 Task: Explore satellite view of the Alcatraz Island in San Francisco Bay.
Action: Mouse moved to (87, 54)
Screenshot: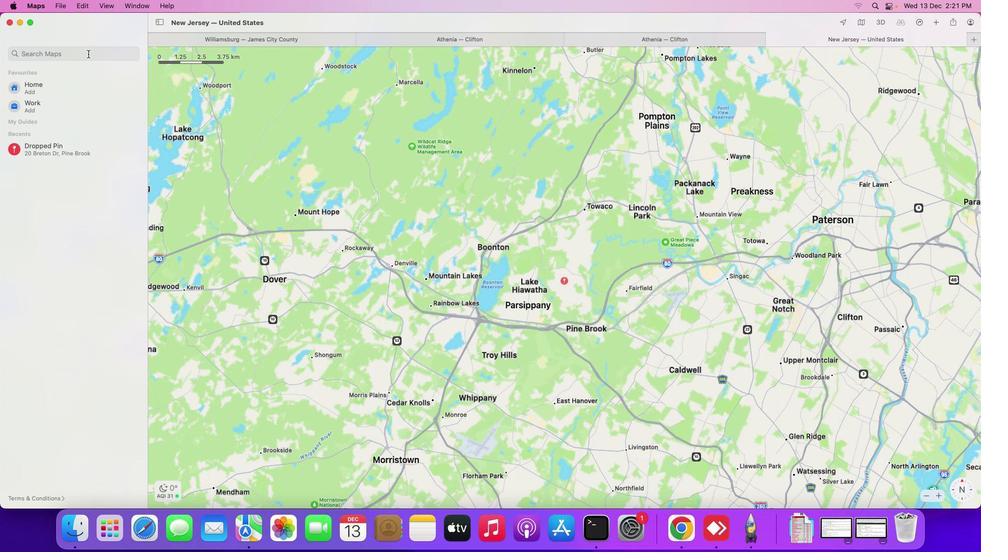 
Action: Mouse pressed left at (87, 54)
Screenshot: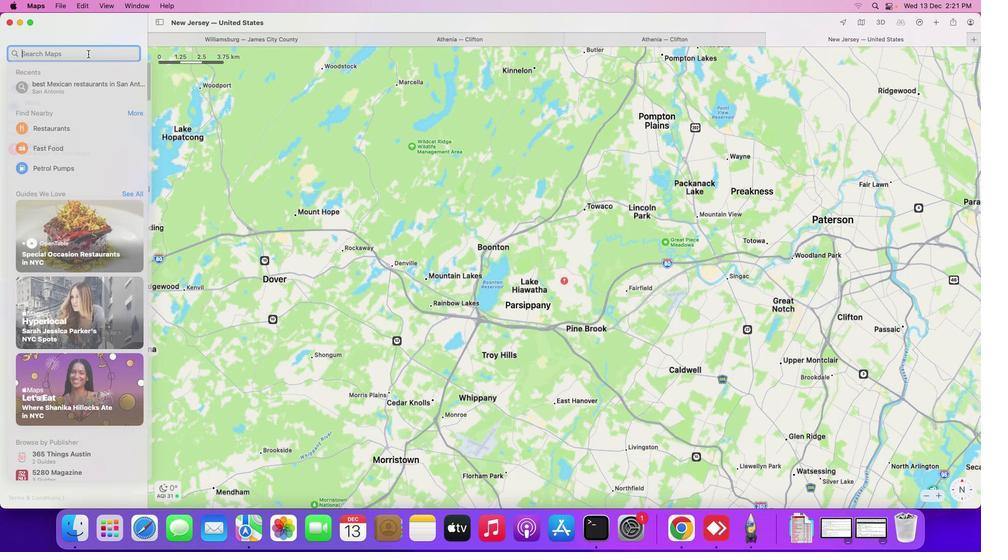 
Action: Mouse moved to (86, 53)
Screenshot: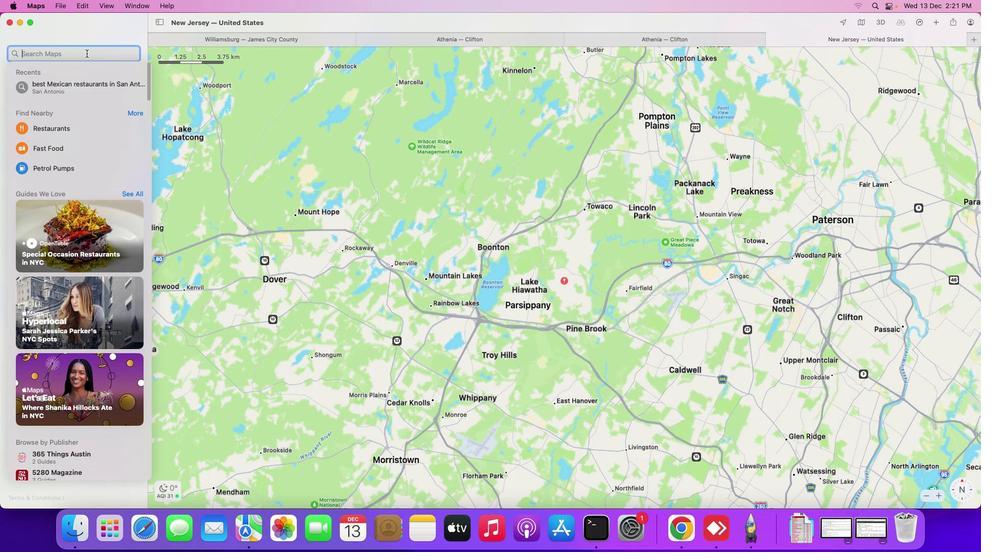 
Action: Key pressed 't'Key.backspaceKey.shift_r'A''l''c''a''t''r''a''z'Key.space's'Key.backspaceKey.shift_r'I''s''l''a''n''d'Key.space'i''n'Key.spaceKey.shift_r'S''a''n'Key.spaceKey.shift_r'F''r''a''n''c''i''s''c''o'Key.spaceKey.shift_r'B''a''y'Key.enter
Screenshot: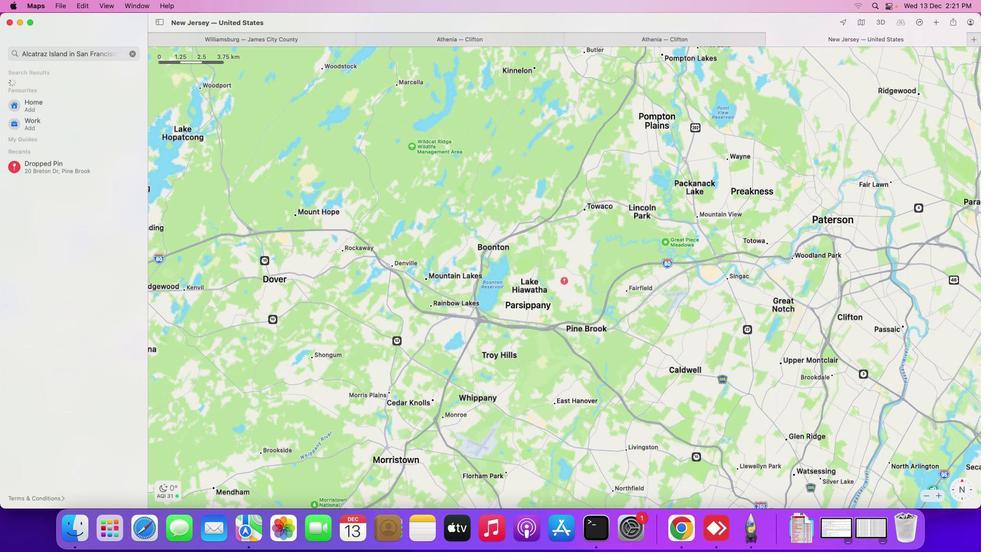 
Action: Mouse moved to (550, 249)
Screenshot: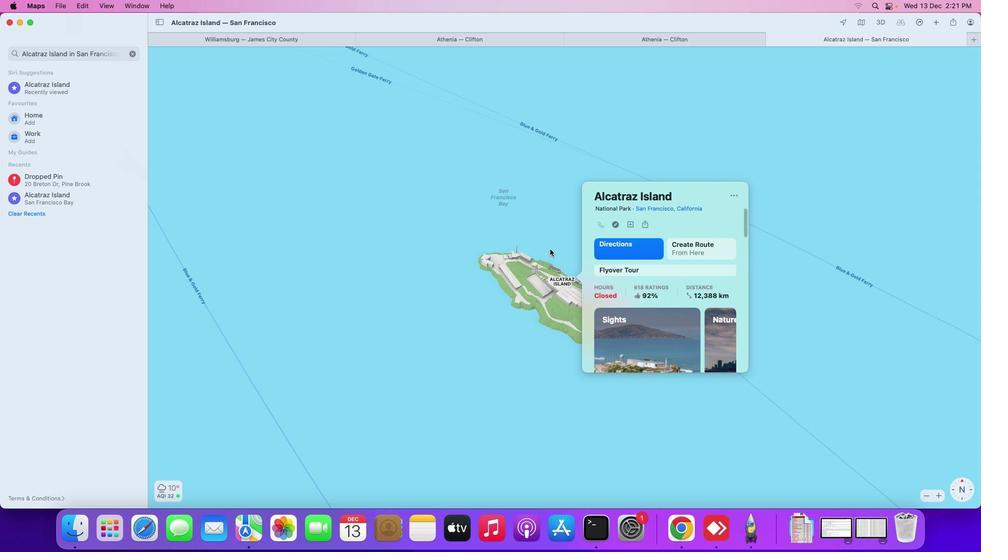 
Action: Mouse pressed left at (550, 249)
Screenshot: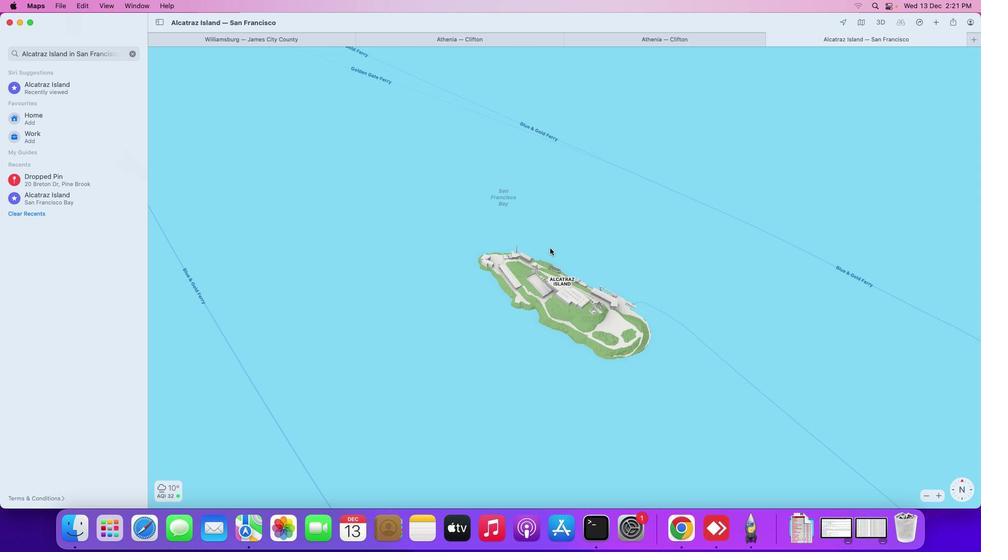 
Action: Mouse moved to (859, 23)
Screenshot: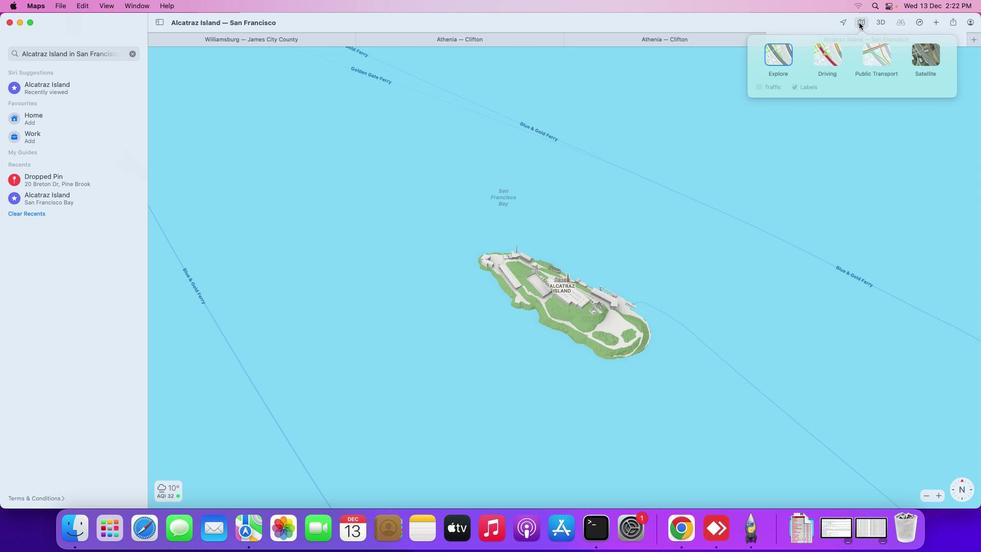 
Action: Mouse pressed left at (859, 23)
Screenshot: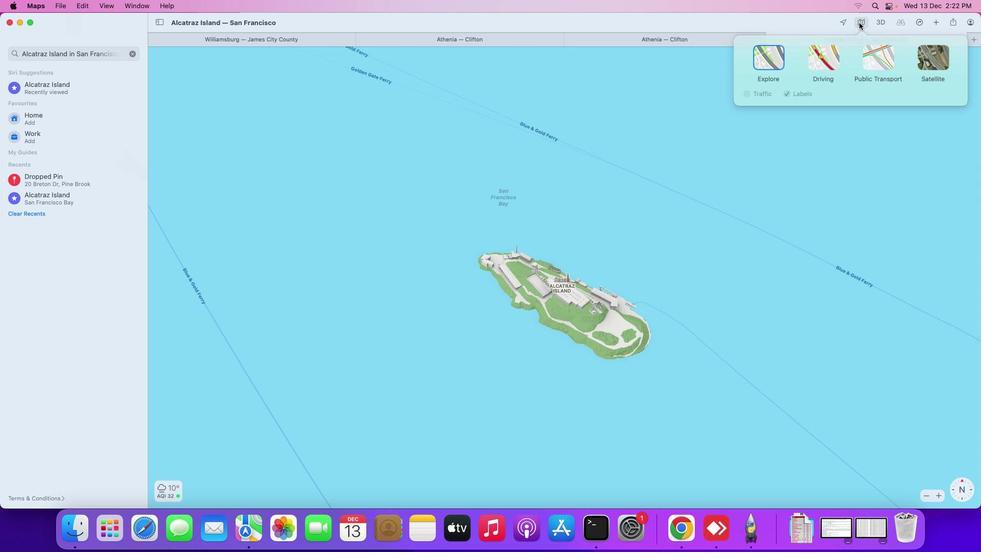 
Action: Mouse moved to (929, 67)
Screenshot: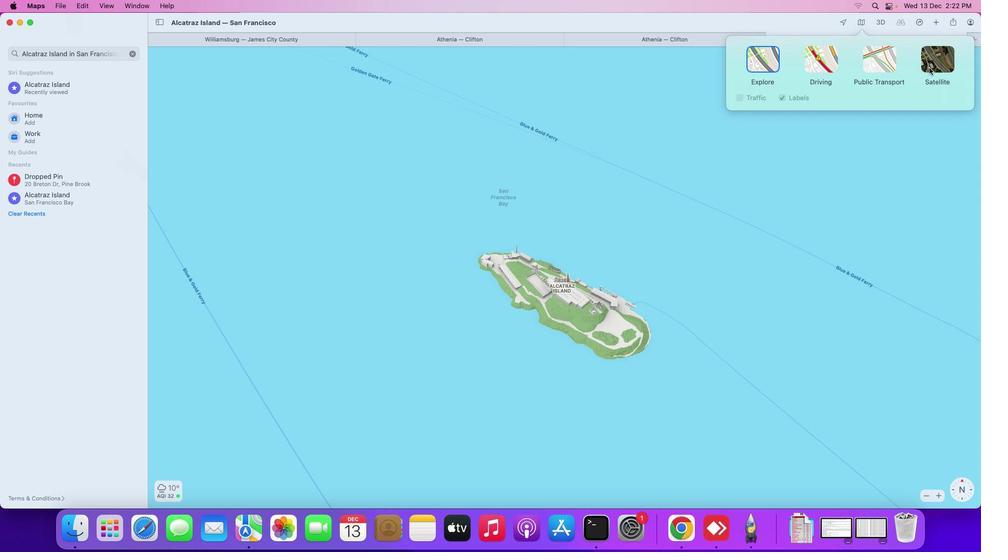 
Action: Mouse pressed left at (929, 67)
Screenshot: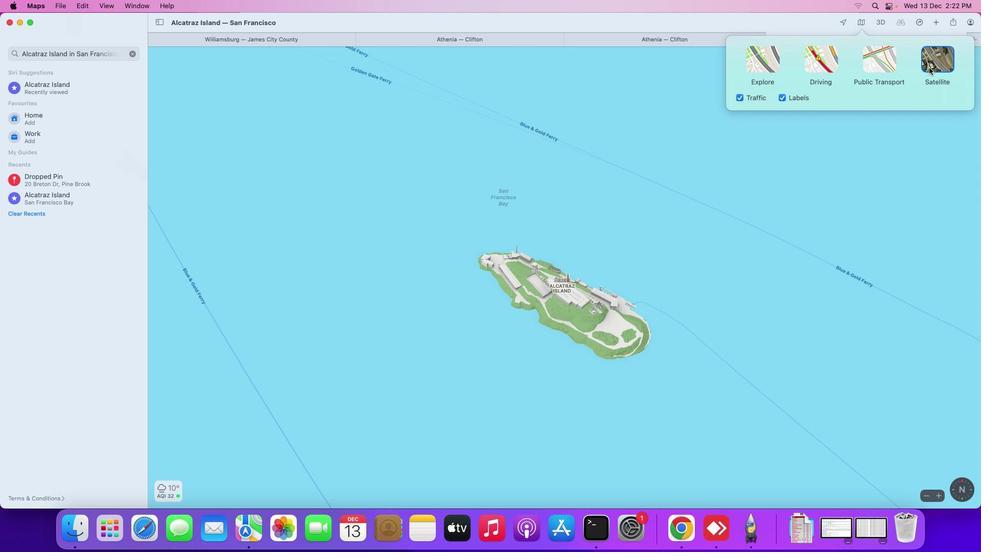 
Action: Mouse moved to (631, 284)
Screenshot: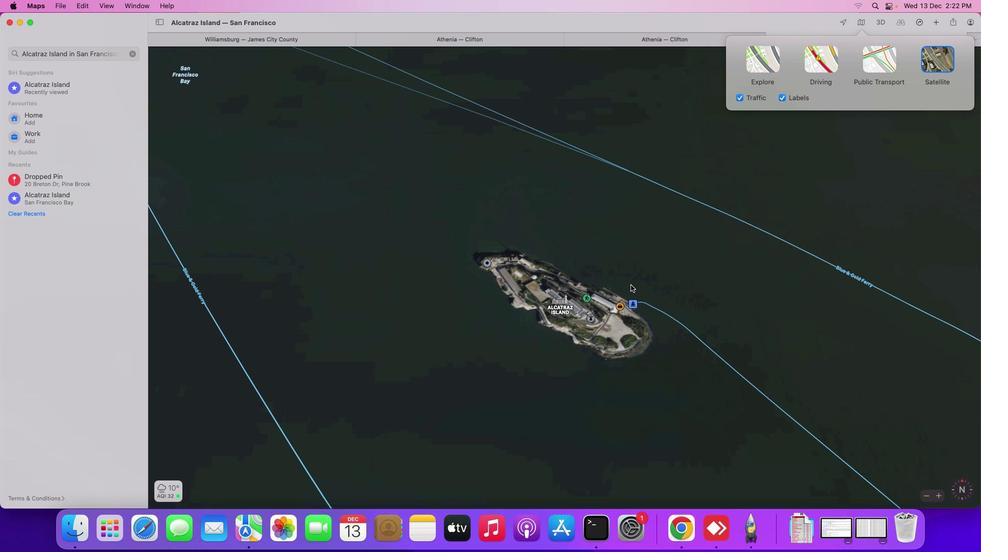 
Action: Mouse scrolled (631, 284) with delta (0, 0)
Screenshot: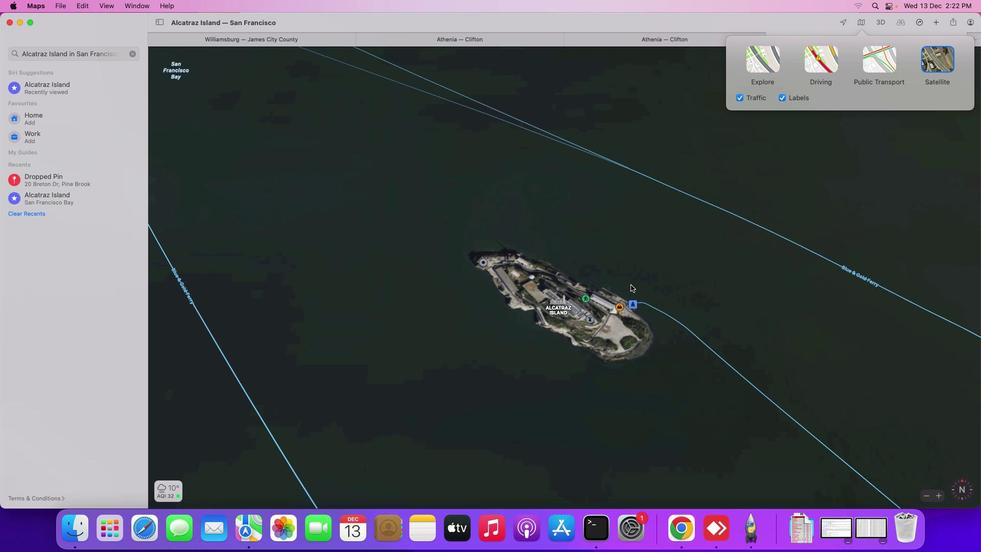 
Action: Mouse scrolled (631, 284) with delta (0, 0)
Screenshot: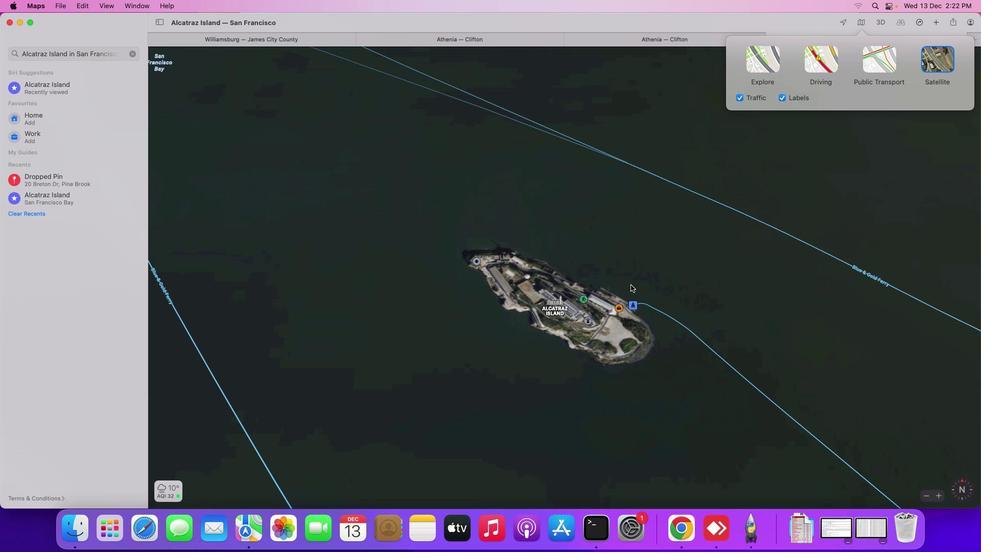 
Action: Mouse scrolled (631, 284) with delta (0, 0)
Screenshot: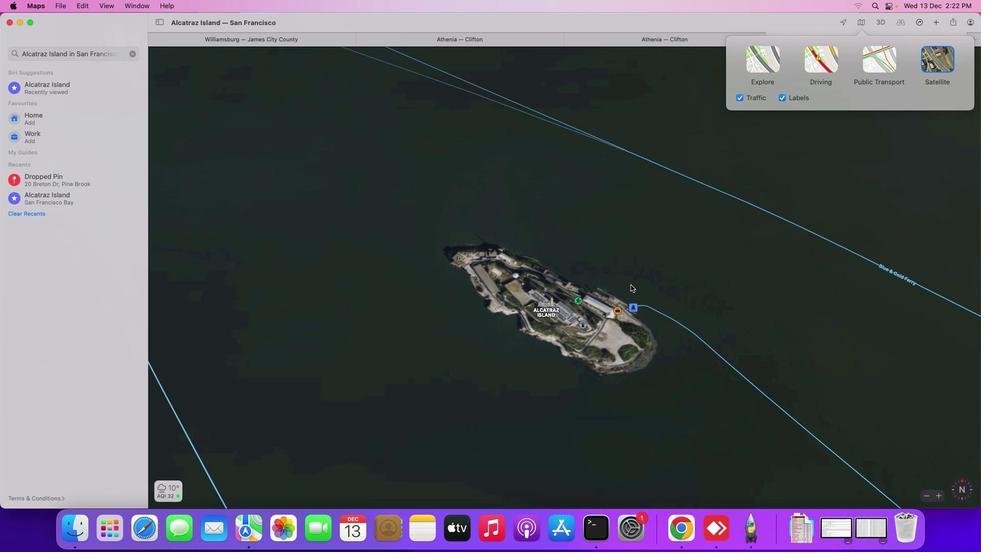 
Action: Mouse scrolled (631, 284) with delta (0, 0)
Screenshot: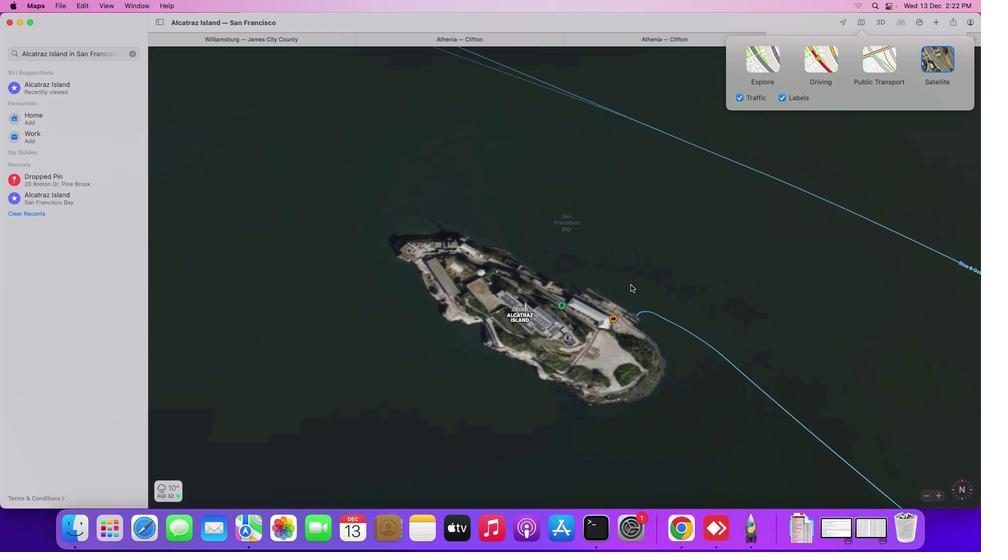 
Action: Mouse scrolled (631, 284) with delta (0, 0)
Screenshot: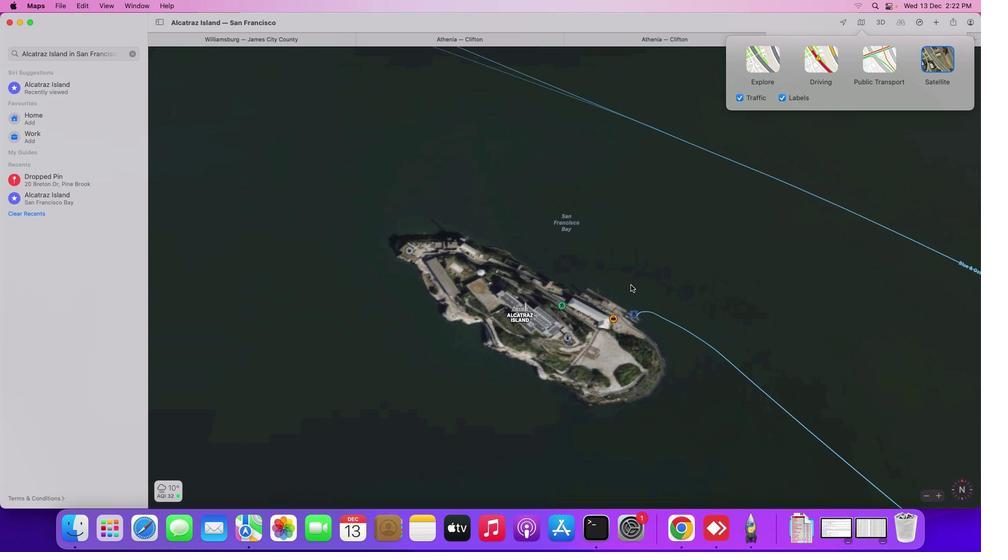 
Action: Mouse scrolled (631, 284) with delta (0, 1)
Screenshot: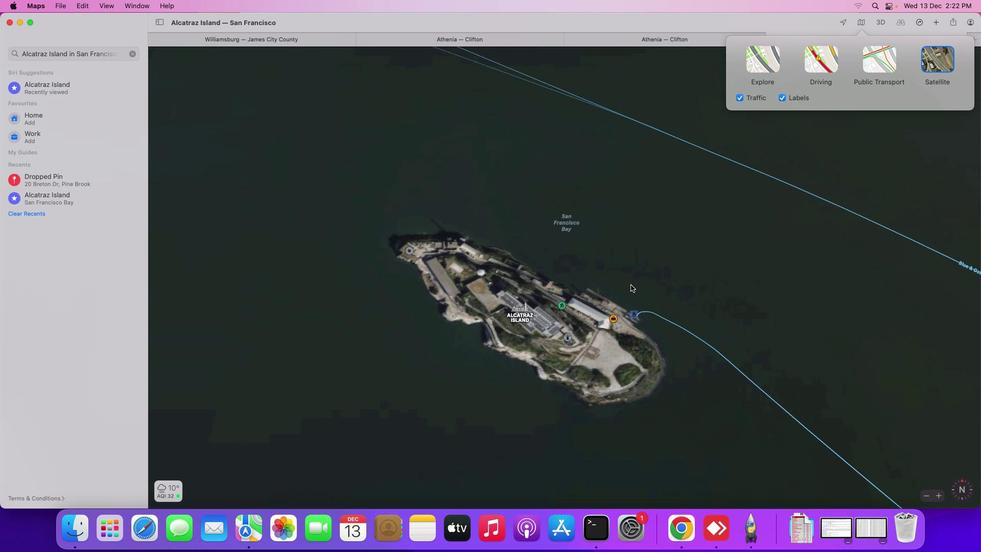 
Action: Mouse scrolled (631, 284) with delta (0, 1)
Screenshot: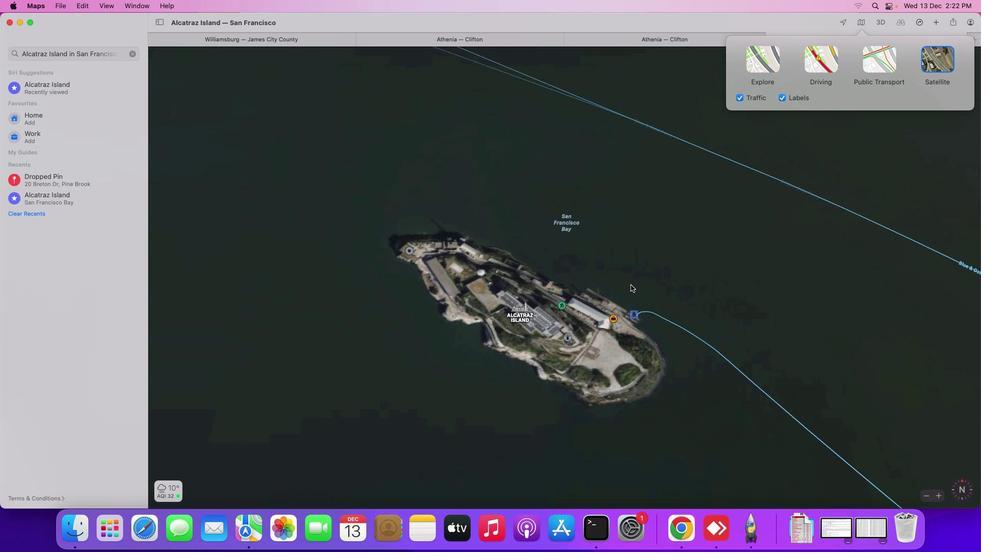 
Action: Mouse moved to (631, 284)
Screenshot: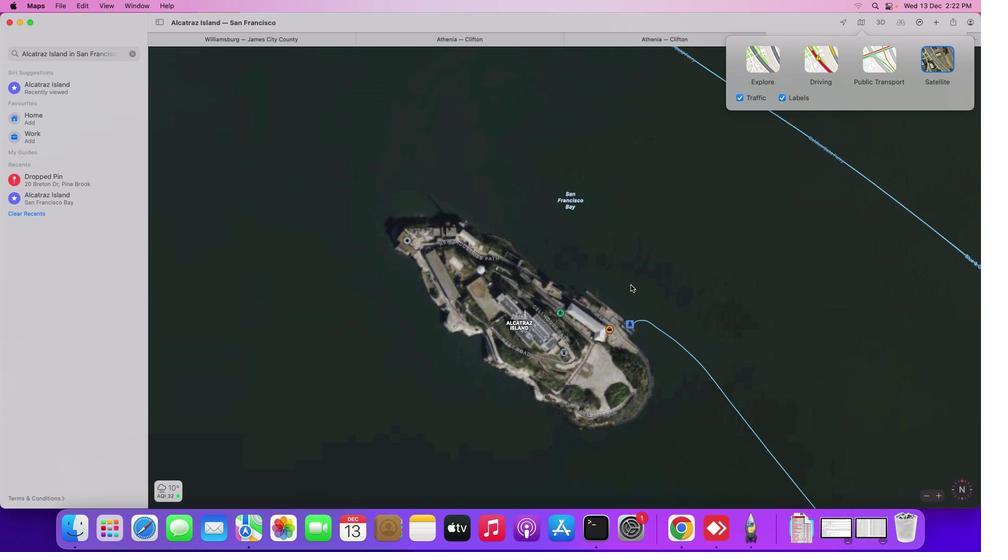 
Action: Mouse scrolled (631, 284) with delta (0, 0)
Screenshot: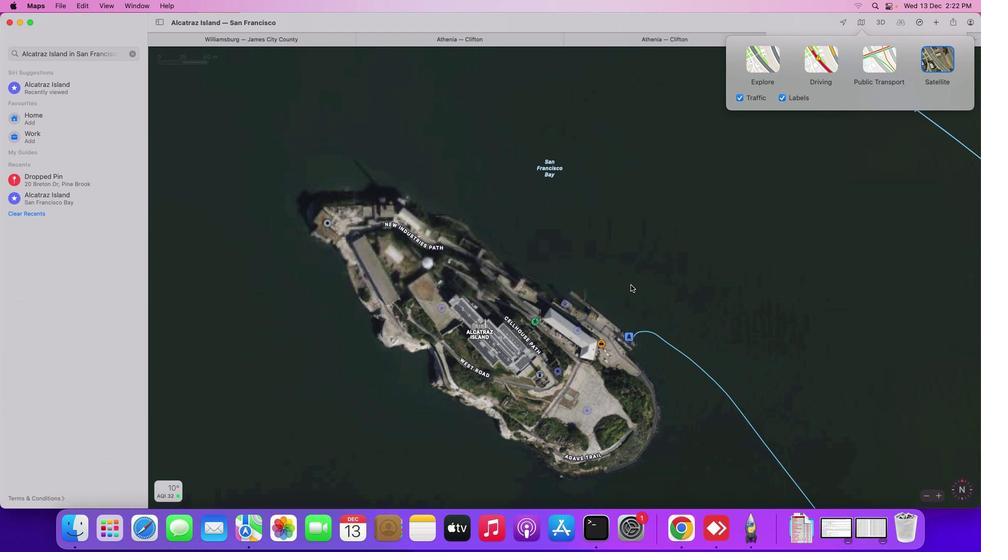 
Action: Mouse scrolled (631, 284) with delta (0, 0)
Screenshot: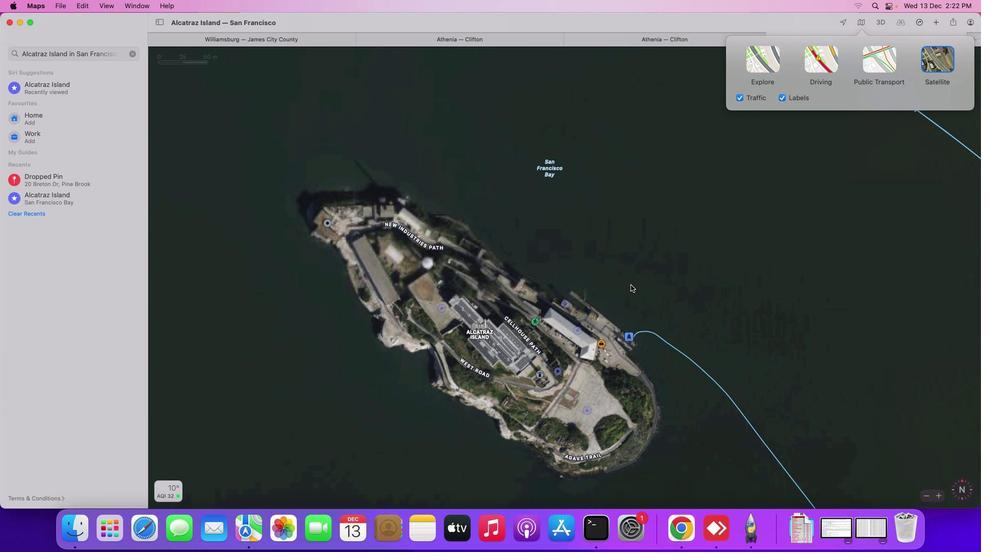 
Action: Mouse scrolled (631, 284) with delta (0, 1)
Screenshot: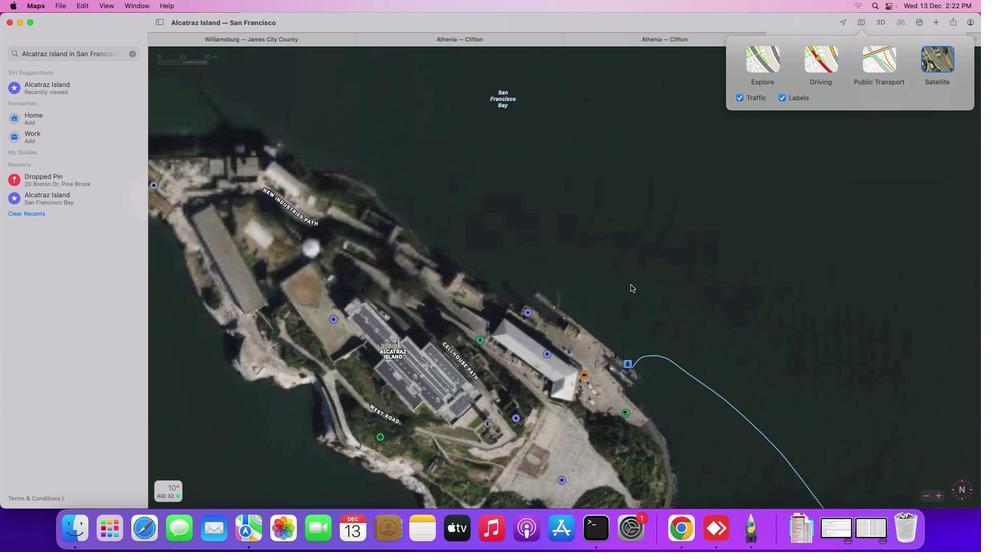 
Action: Mouse scrolled (631, 284) with delta (0, 2)
Screenshot: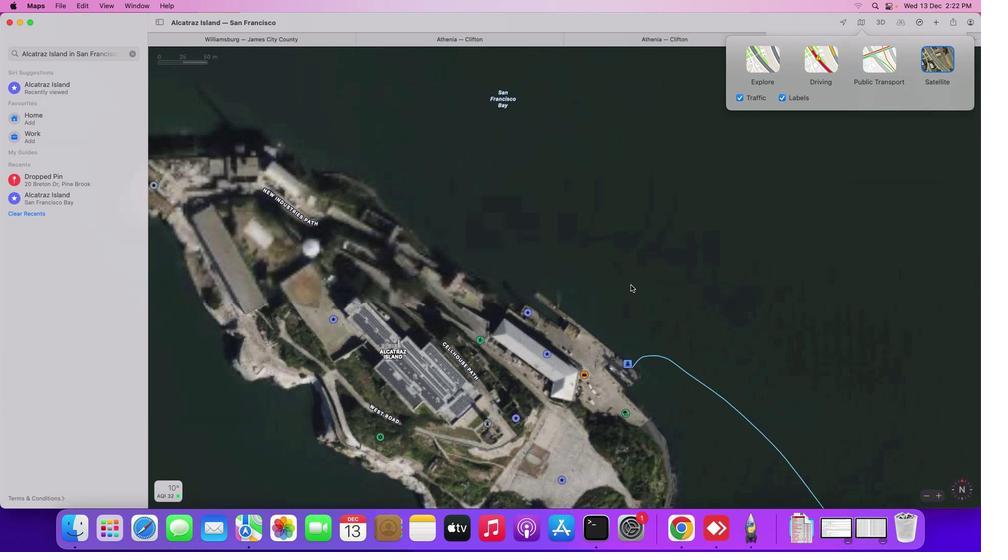 
Action: Mouse scrolled (631, 284) with delta (0, 2)
Screenshot: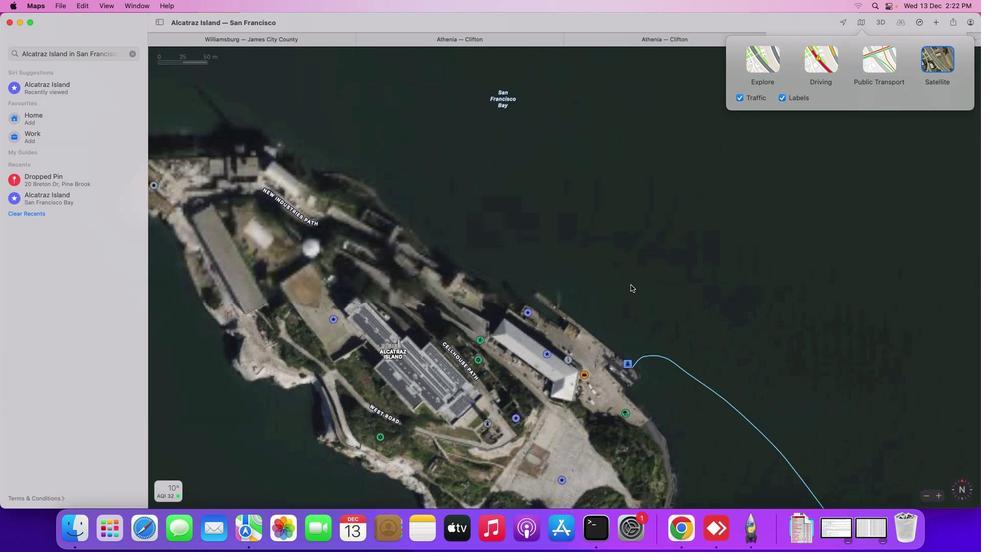 
Action: Mouse scrolled (631, 284) with delta (0, 3)
Screenshot: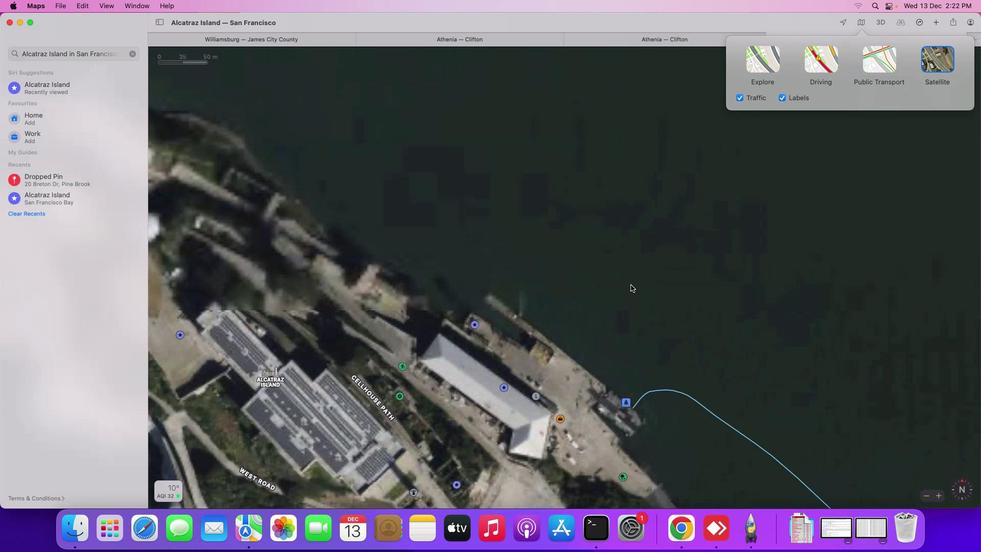 
Action: Mouse scrolled (631, 284) with delta (0, 3)
Screenshot: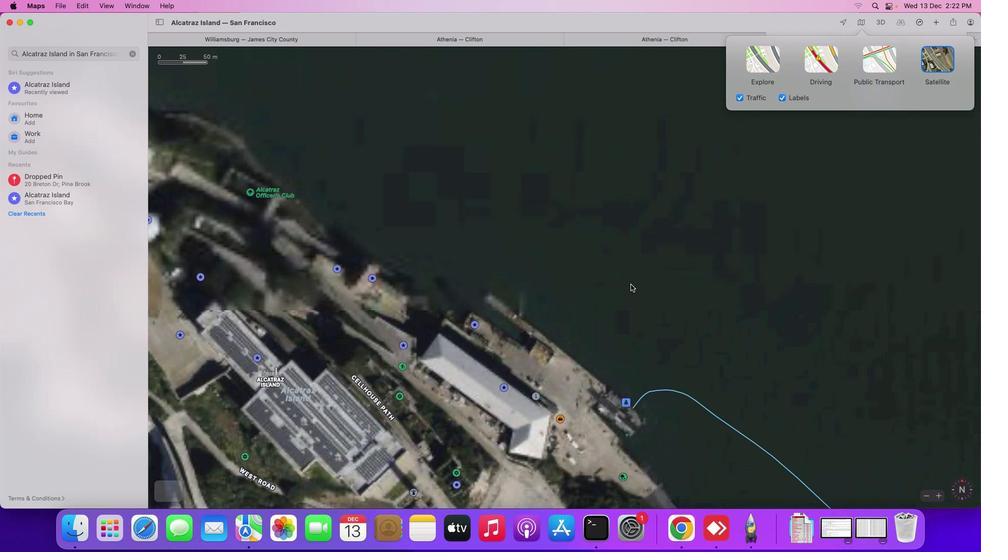
Action: Mouse scrolled (631, 284) with delta (0, 3)
Screenshot: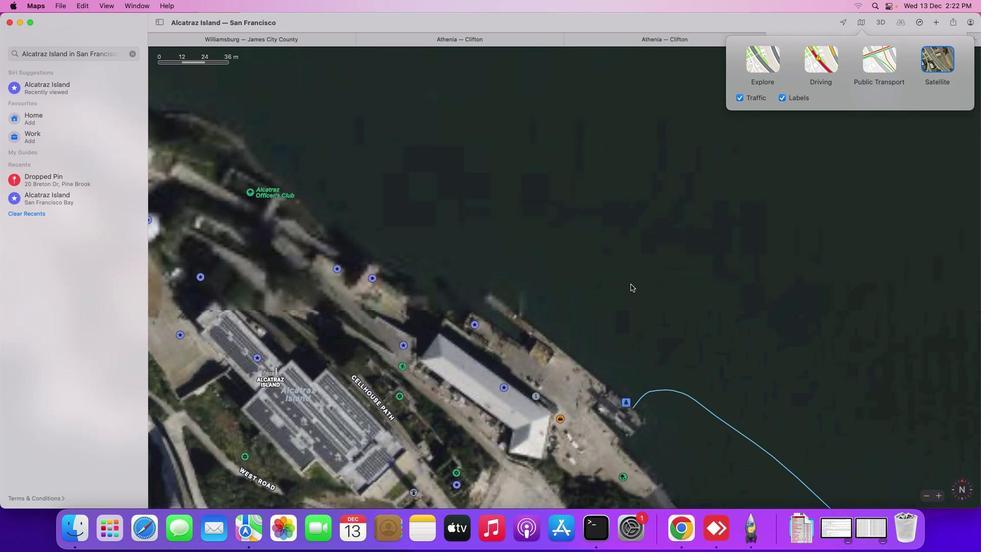 
Action: Mouse moved to (632, 284)
Screenshot: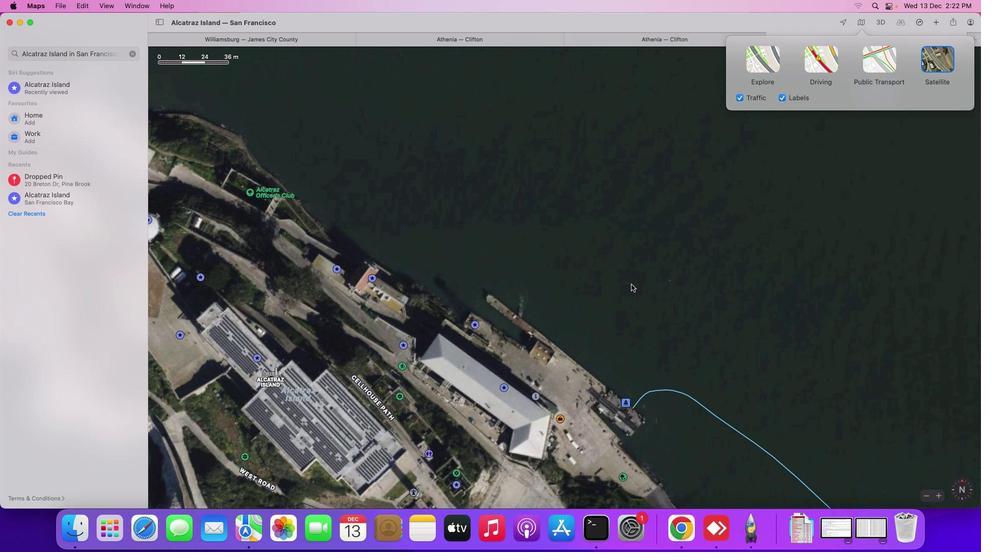 
Action: Mouse scrolled (632, 284) with delta (0, 0)
Screenshot: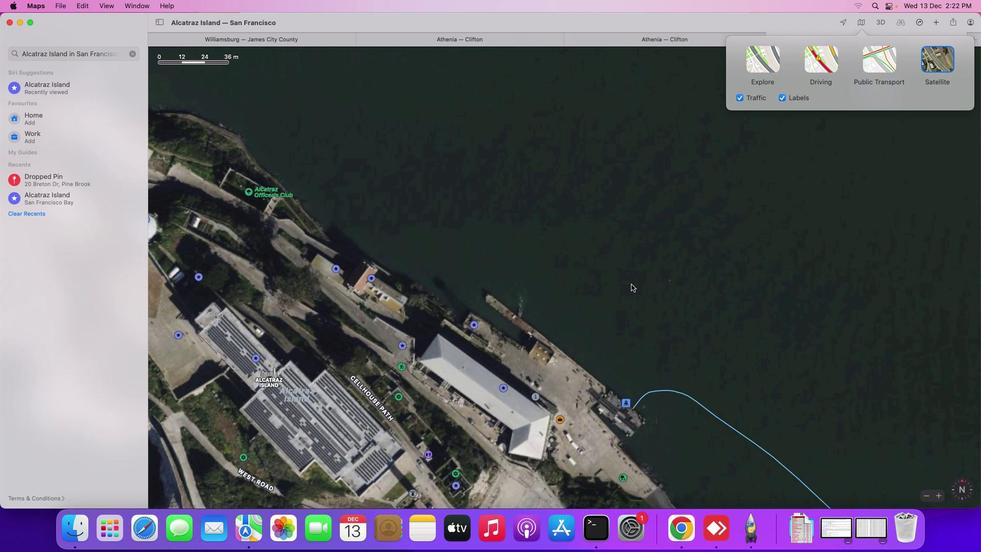 
Action: Mouse scrolled (632, 284) with delta (0, 0)
Screenshot: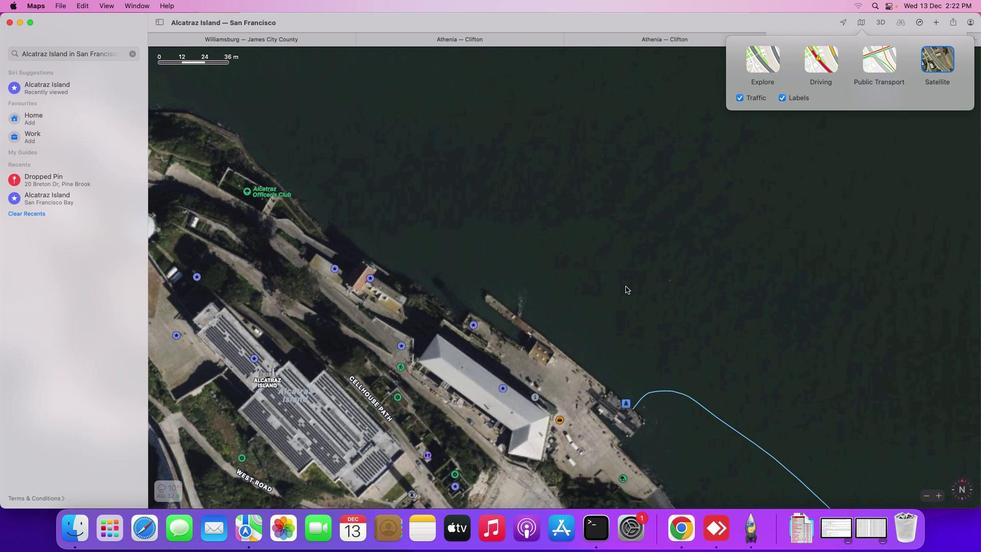
Action: Mouse scrolled (632, 284) with delta (0, 0)
Screenshot: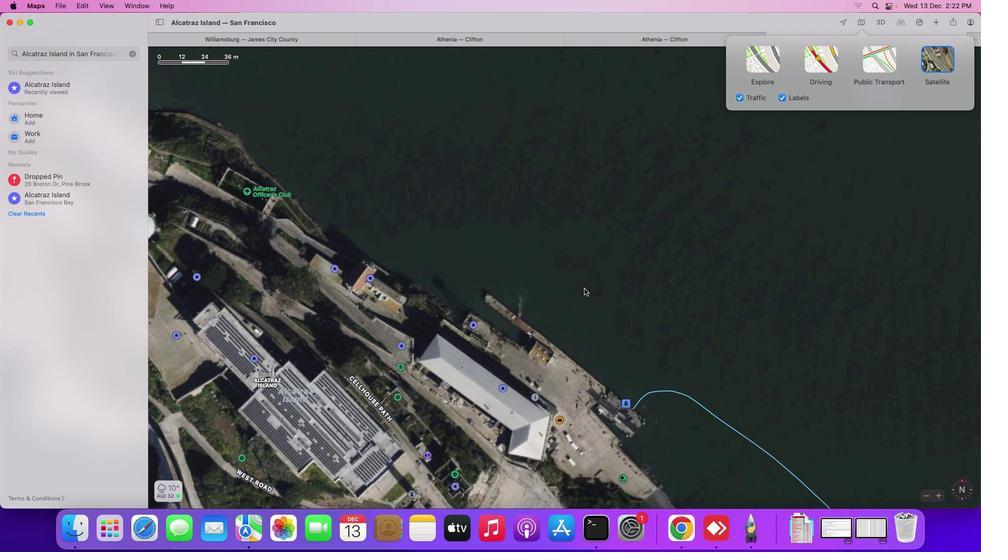 
Action: Mouse moved to (551, 287)
Screenshot: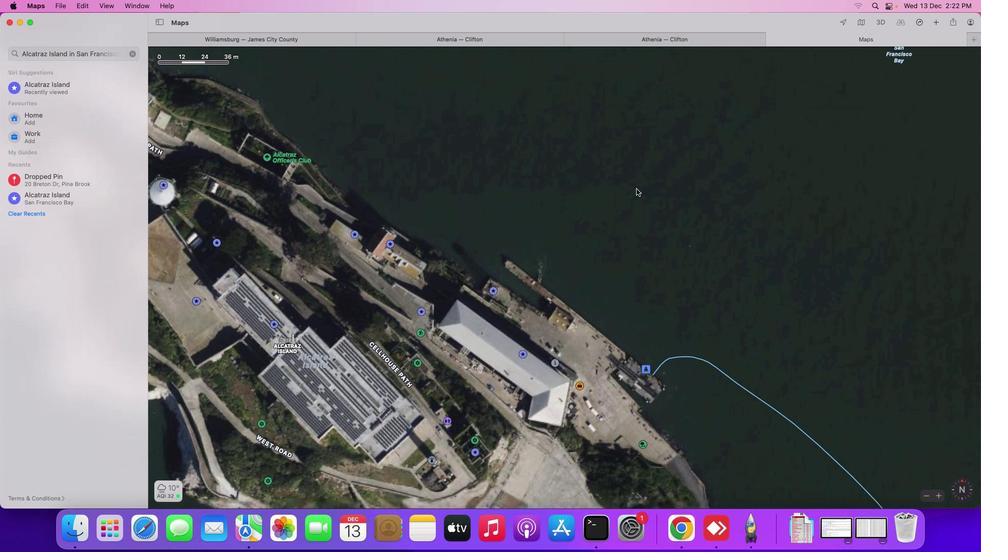 
Action: Mouse pressed left at (551, 287)
Screenshot: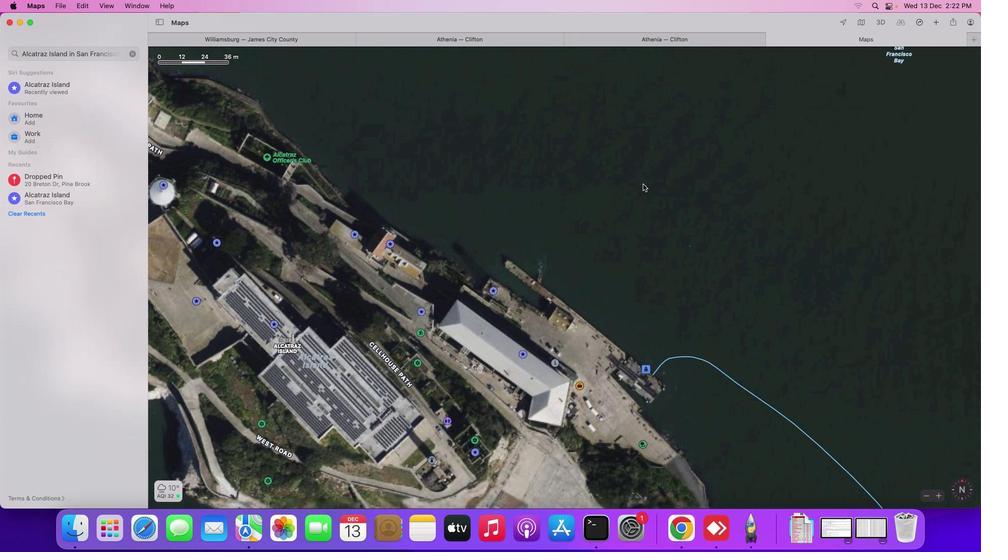 
Action: Mouse moved to (637, 230)
Screenshot: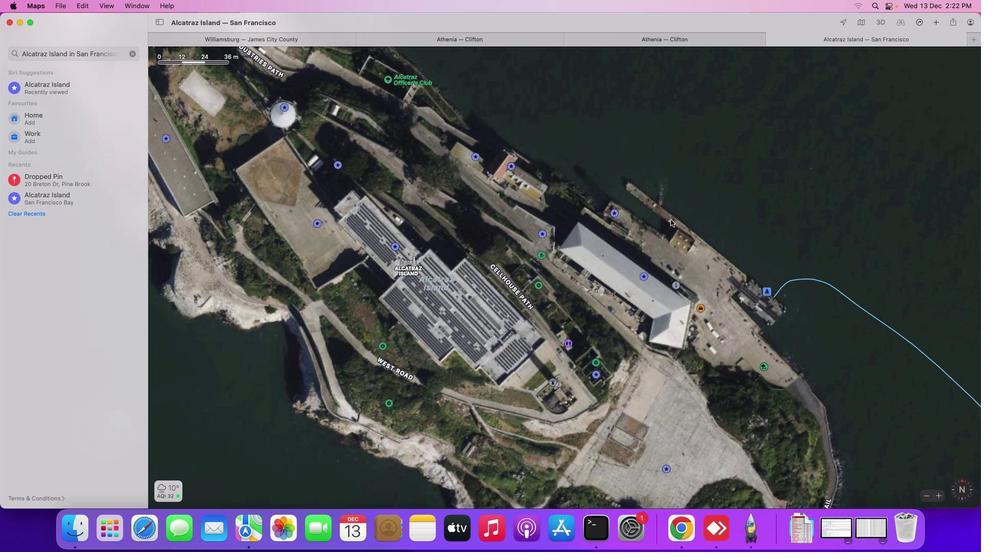 
Action: Mouse pressed left at (637, 230)
Screenshot: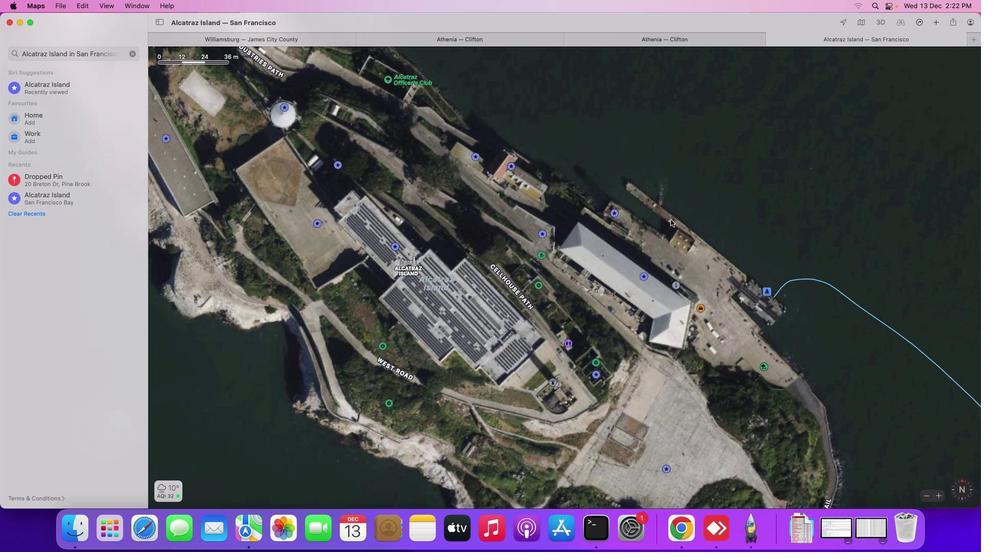 
Action: Mouse moved to (539, 264)
Screenshot: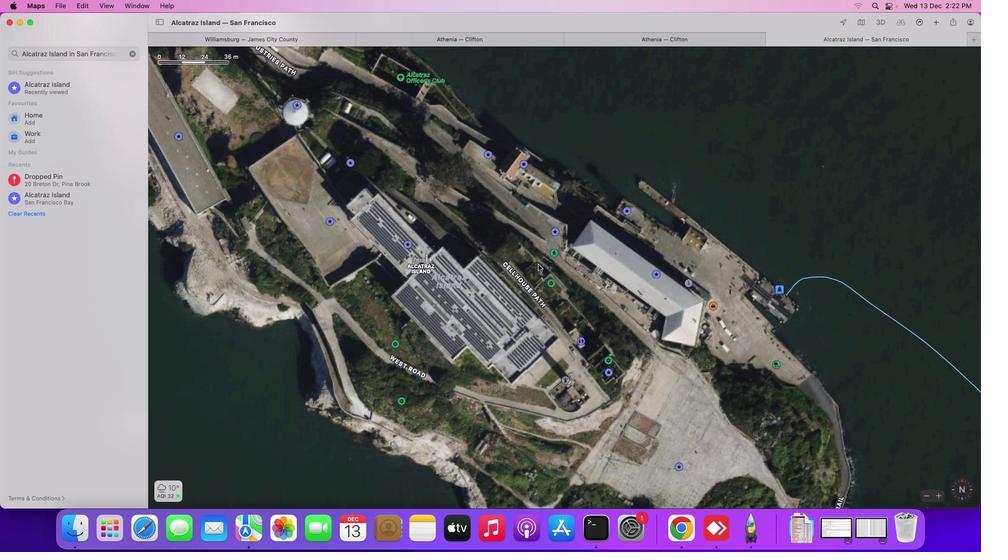 
Action: Mouse scrolled (539, 264) with delta (0, 0)
Screenshot: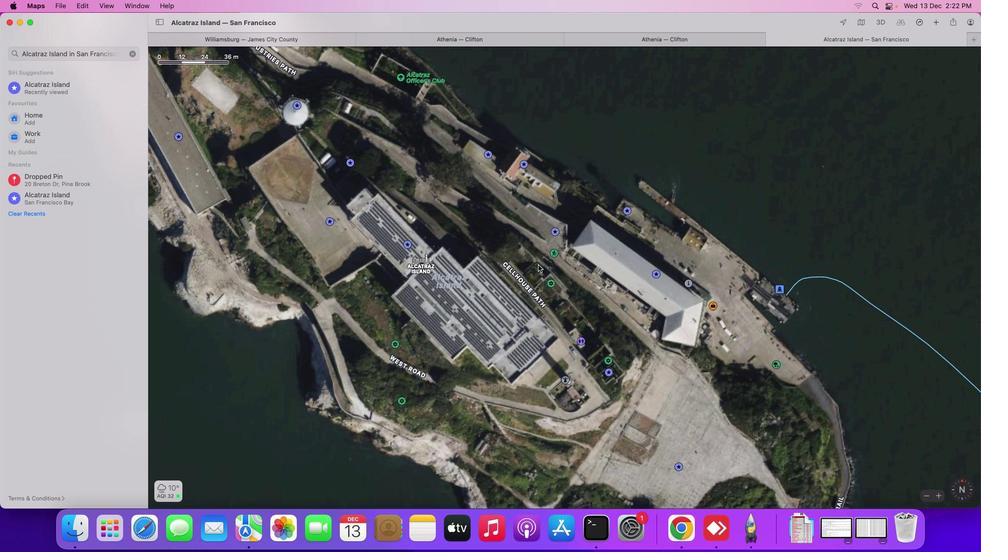 
Action: Mouse moved to (539, 264)
Screenshot: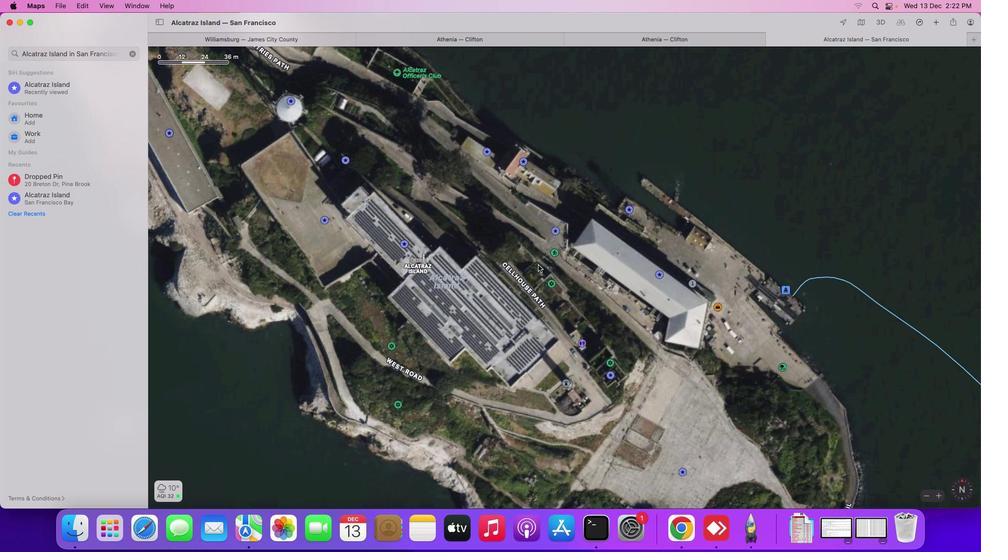
Action: Mouse scrolled (539, 264) with delta (0, 0)
Screenshot: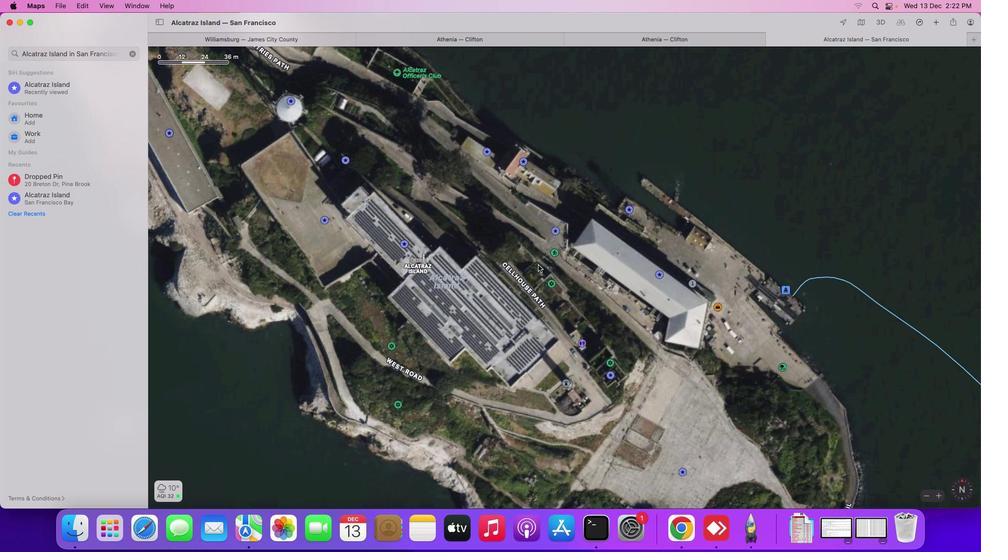 
Action: Mouse moved to (538, 264)
Screenshot: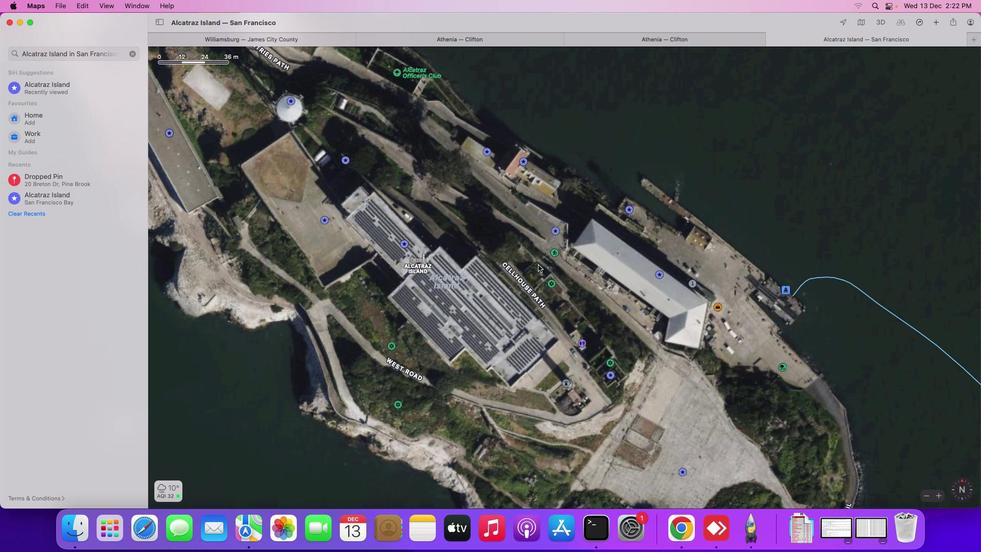 
Action: Mouse scrolled (538, 264) with delta (0, 0)
Screenshot: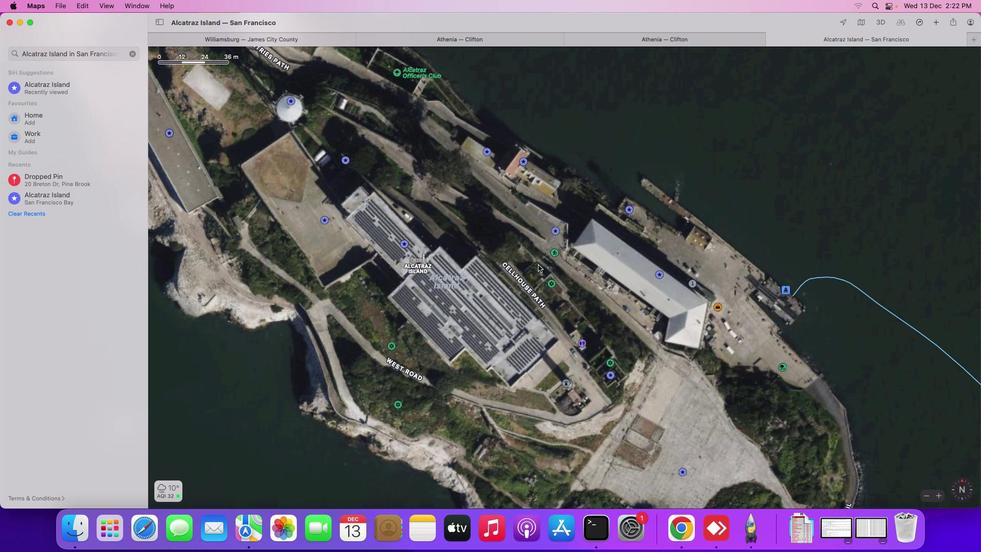 
Action: Mouse moved to (435, 248)
Screenshot: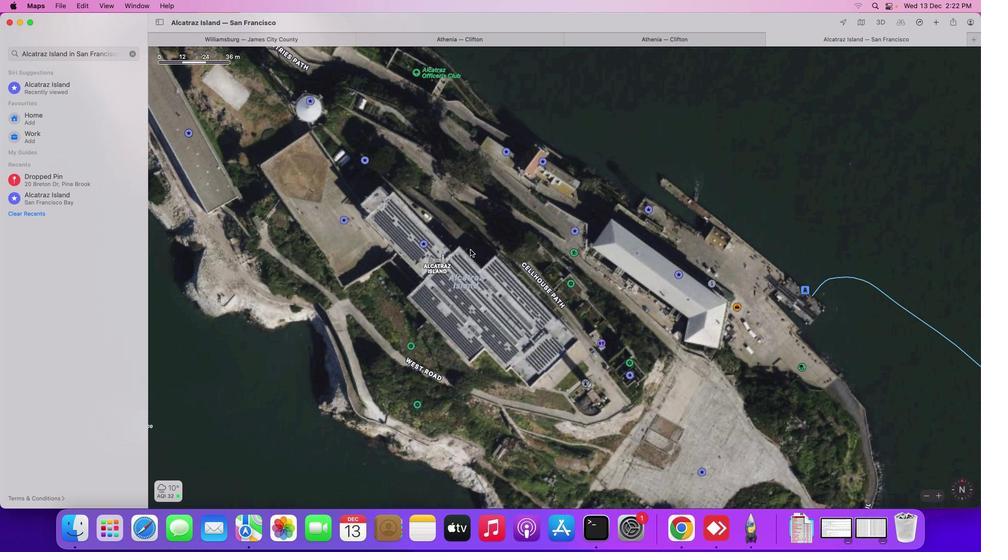 
Action: Mouse pressed left at (435, 248)
Screenshot: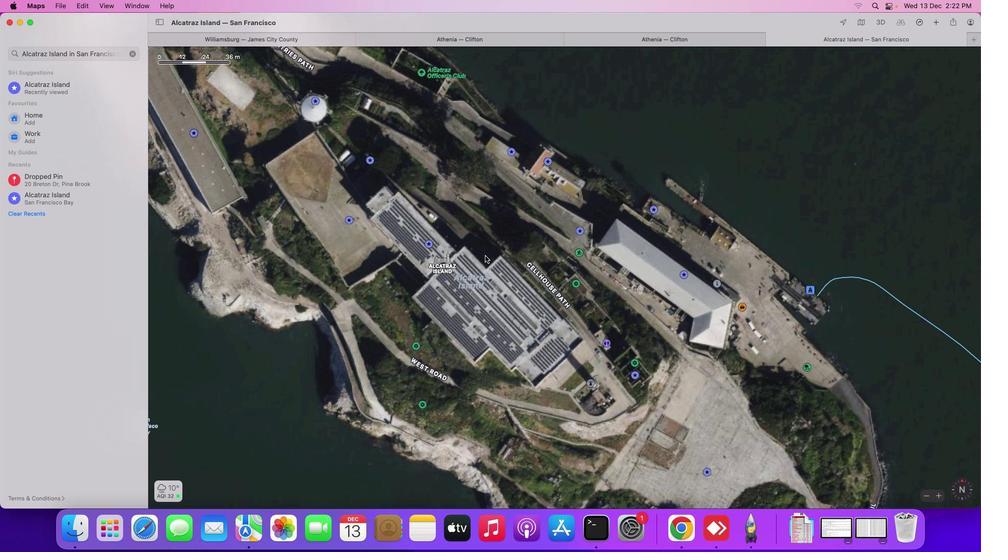 
Action: Mouse moved to (523, 287)
Screenshot: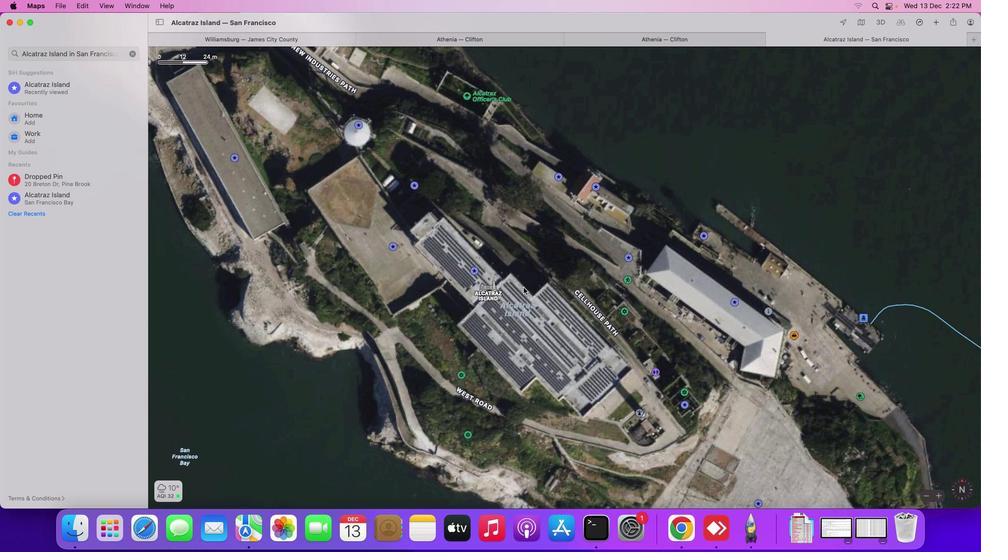 
Action: Mouse scrolled (523, 287) with delta (0, 0)
Screenshot: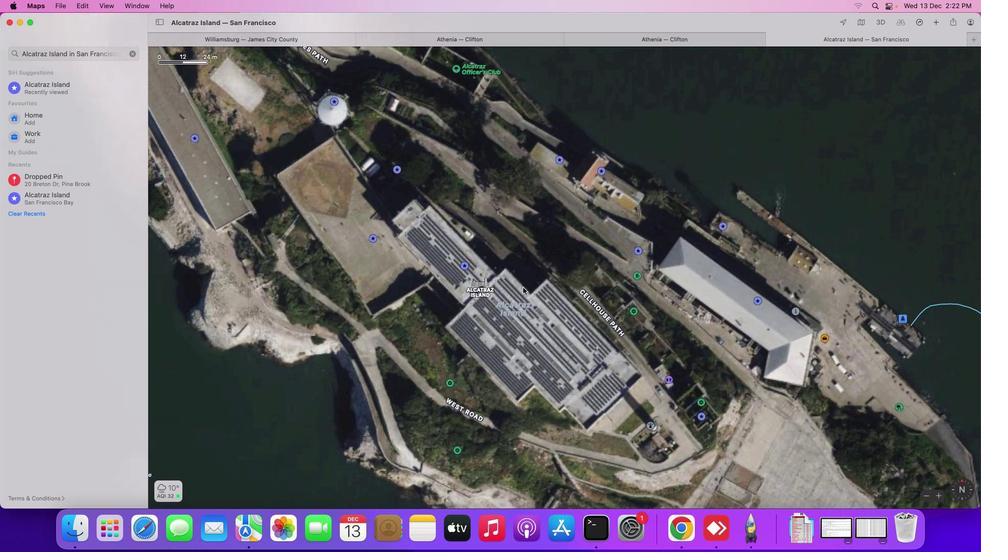 
Action: Mouse scrolled (523, 287) with delta (0, 0)
Screenshot: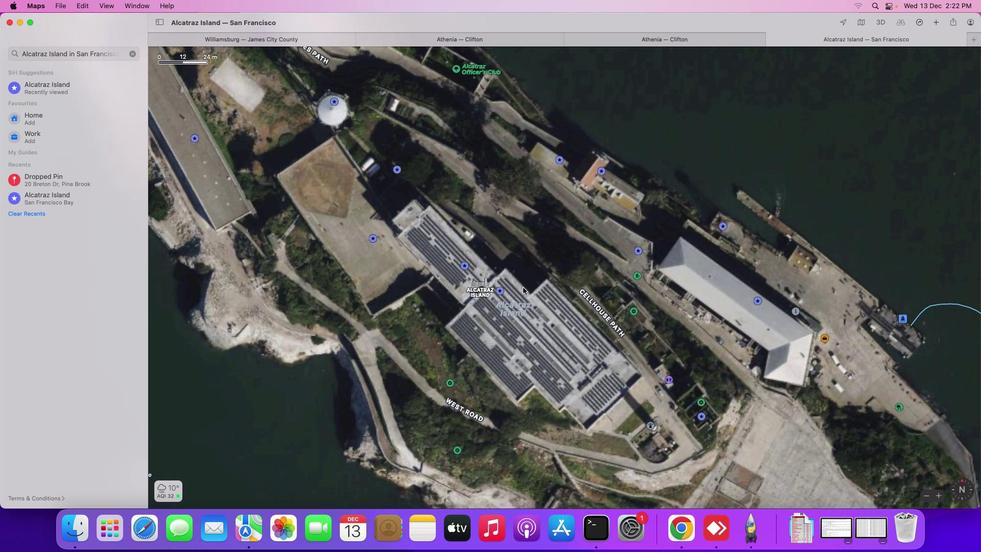 
Action: Mouse scrolled (523, 287) with delta (0, 1)
Screenshot: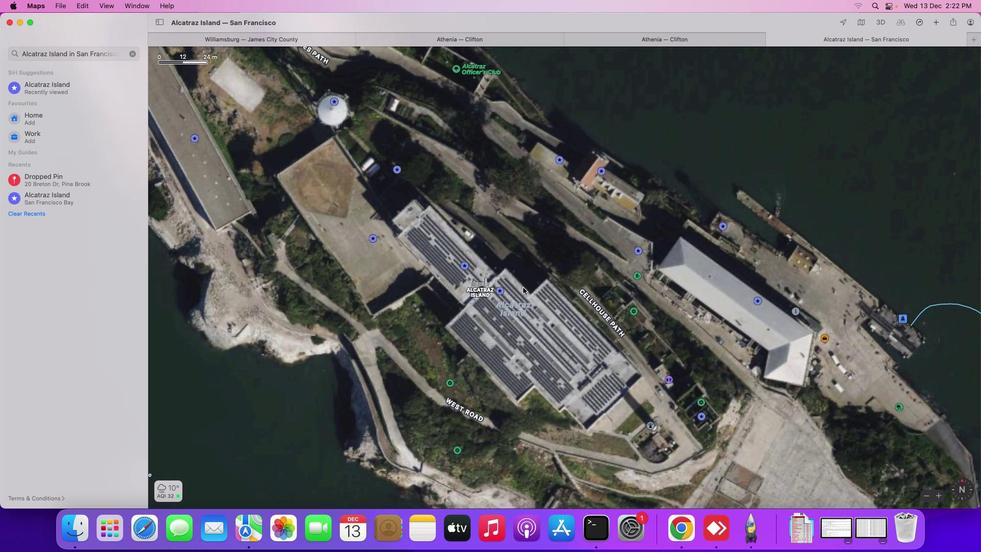 
Action: Mouse scrolled (523, 287) with delta (0, 1)
Screenshot: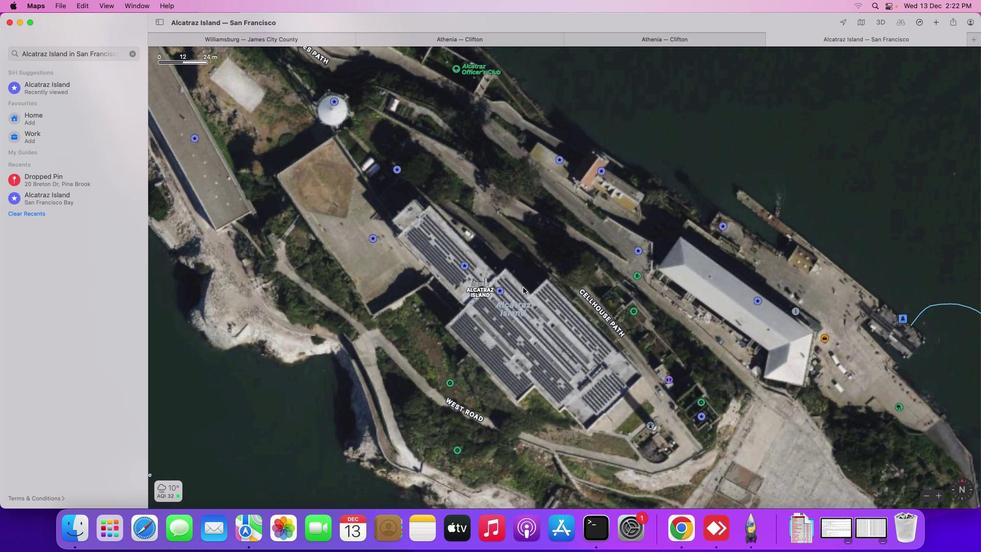 
Action: Mouse moved to (522, 286)
Screenshot: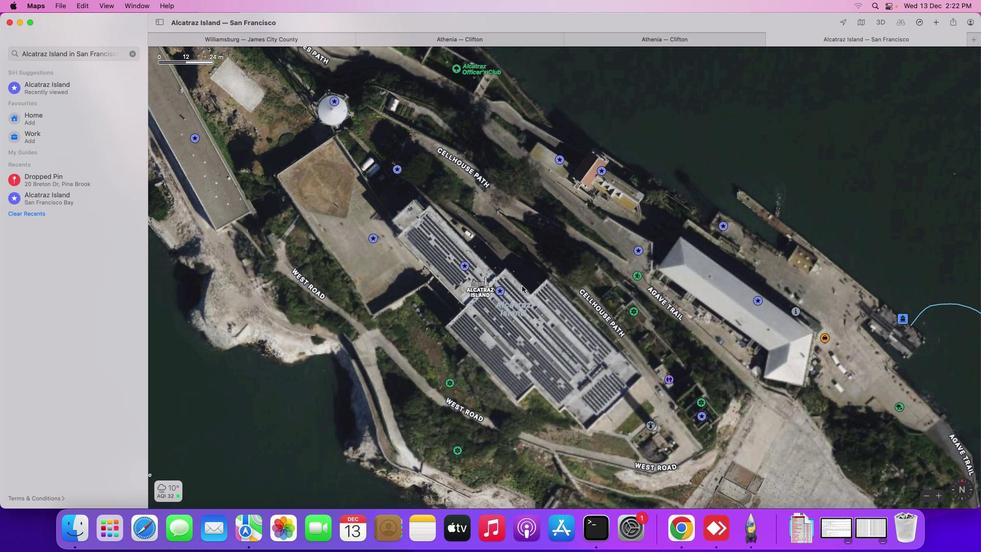 
Action: Mouse scrolled (522, 286) with delta (0, 0)
Screenshot: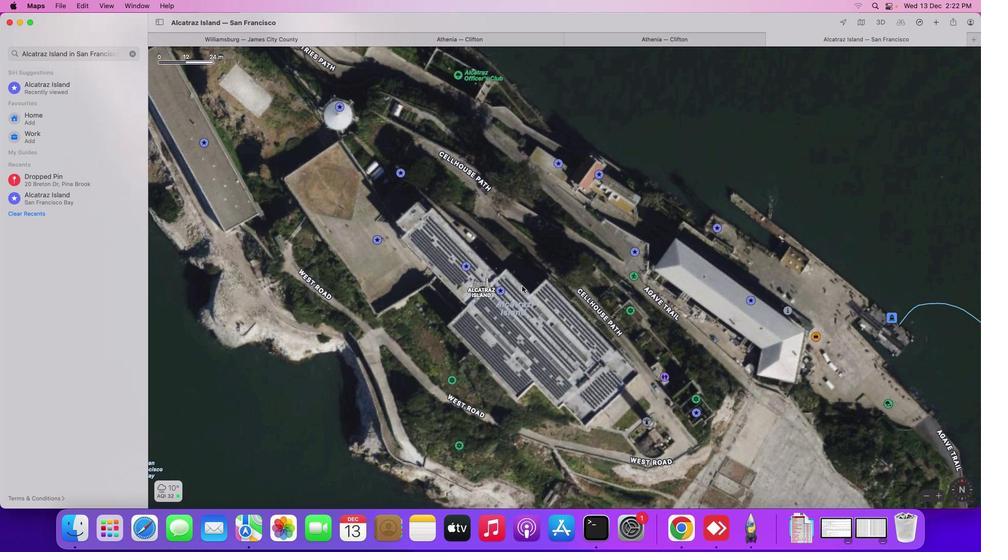 
Action: Mouse scrolled (522, 286) with delta (0, 0)
Screenshot: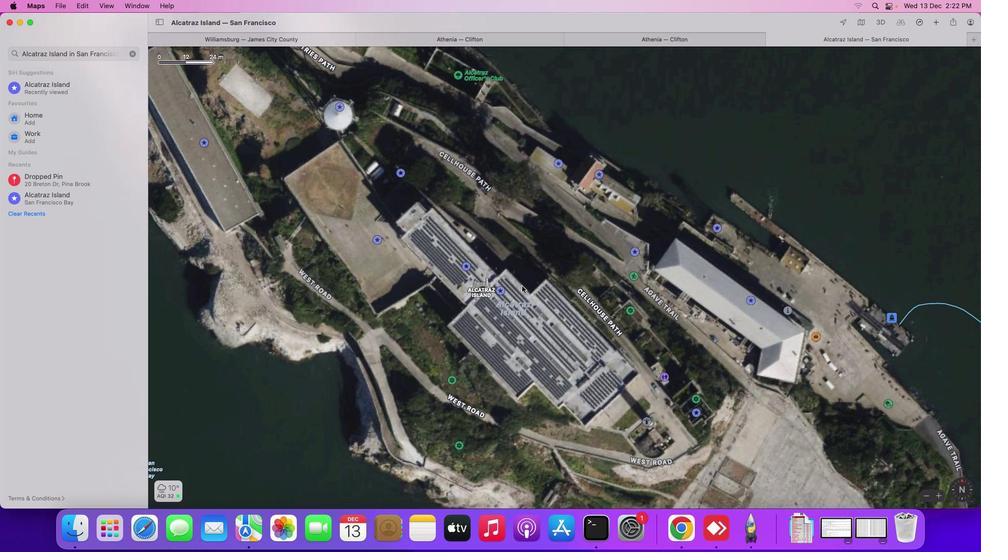
Action: Mouse scrolled (522, 286) with delta (0, 0)
Screenshot: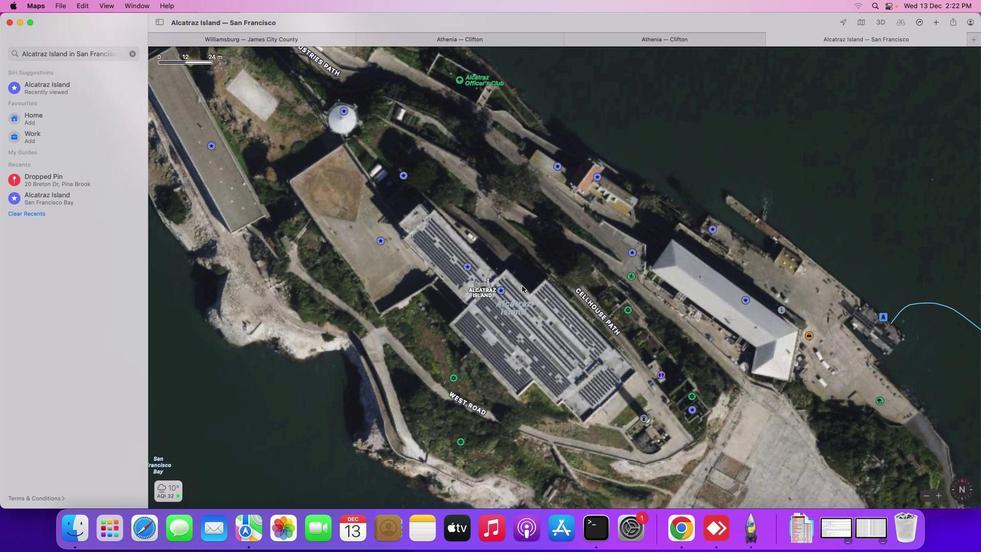 
Action: Mouse scrolled (522, 286) with delta (0, 0)
Screenshot: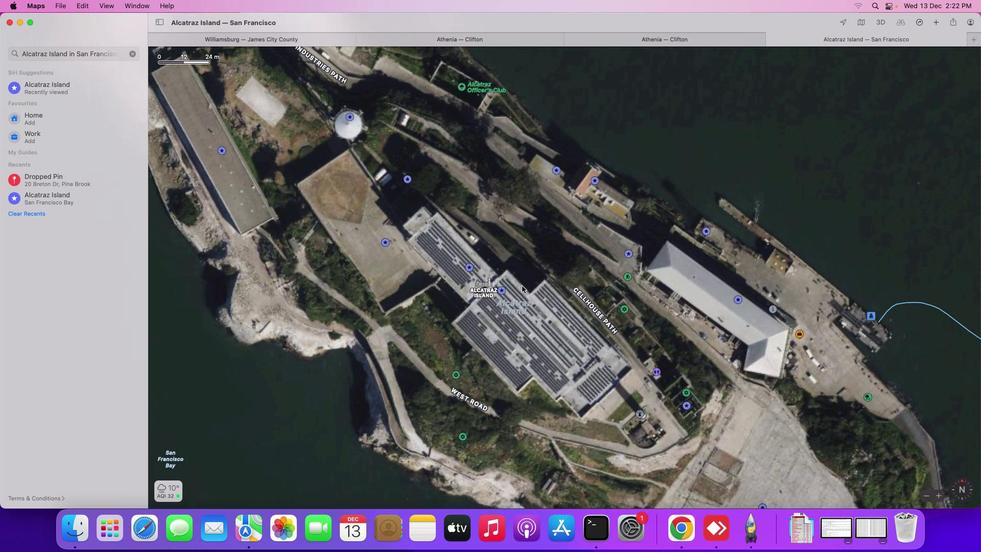 
Action: Mouse scrolled (522, 286) with delta (0, 0)
Screenshot: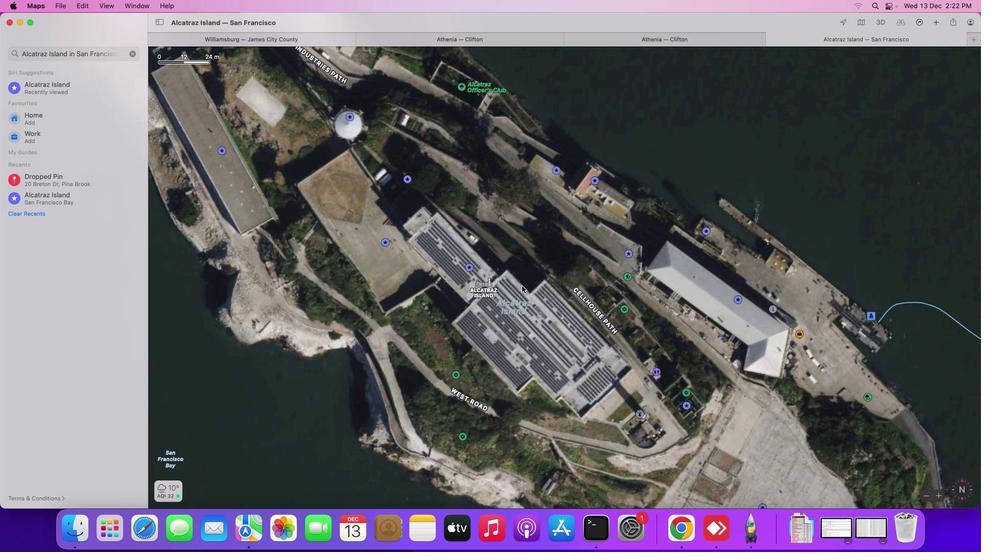 
Action: Mouse moved to (514, 285)
Screenshot: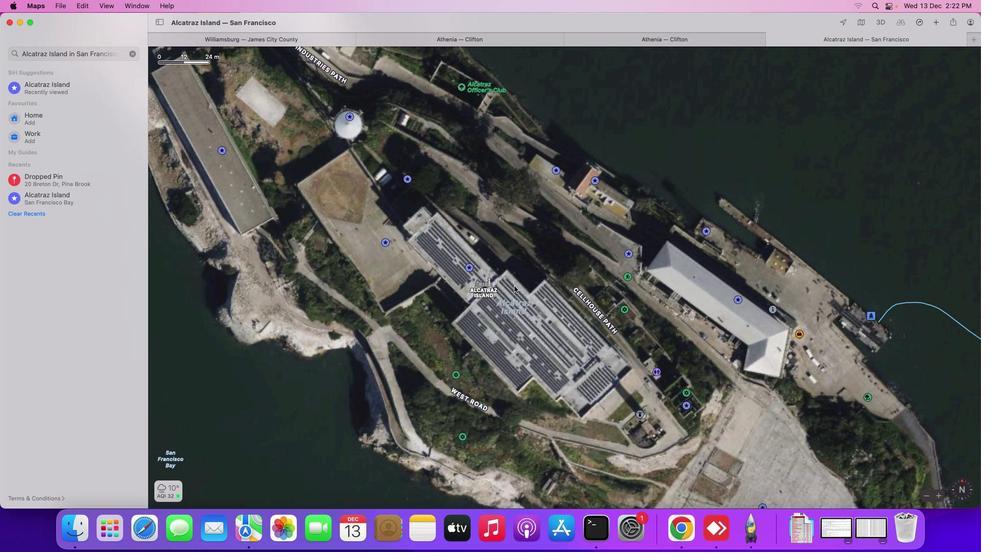 
Action: Mouse scrolled (514, 285) with delta (0, 0)
Screenshot: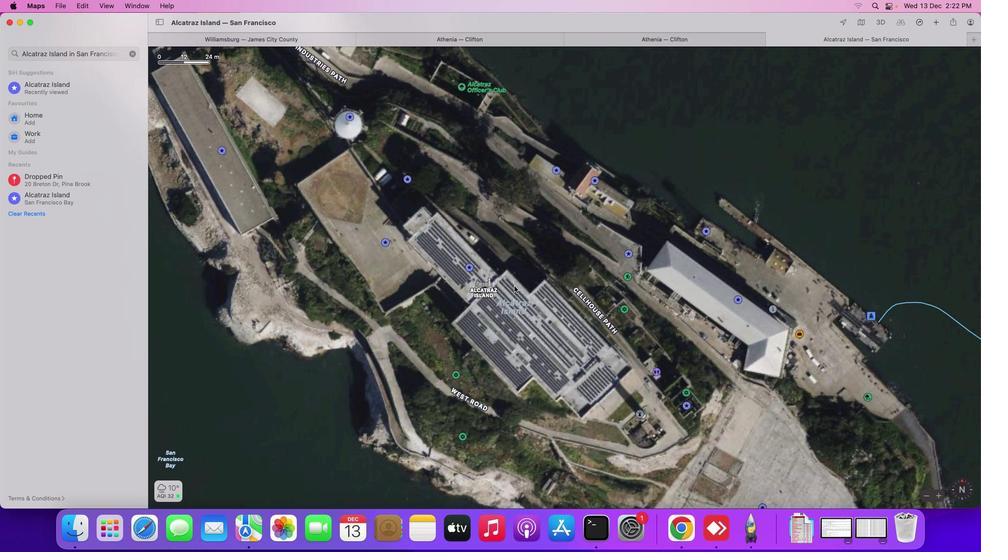 
Action: Mouse moved to (514, 285)
Screenshot: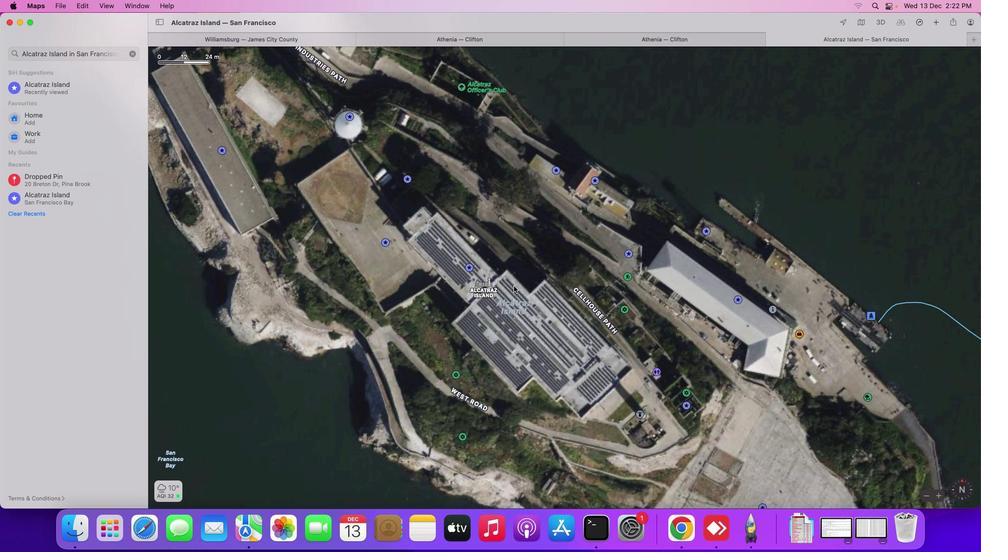 
Action: Mouse scrolled (514, 285) with delta (0, 0)
Screenshot: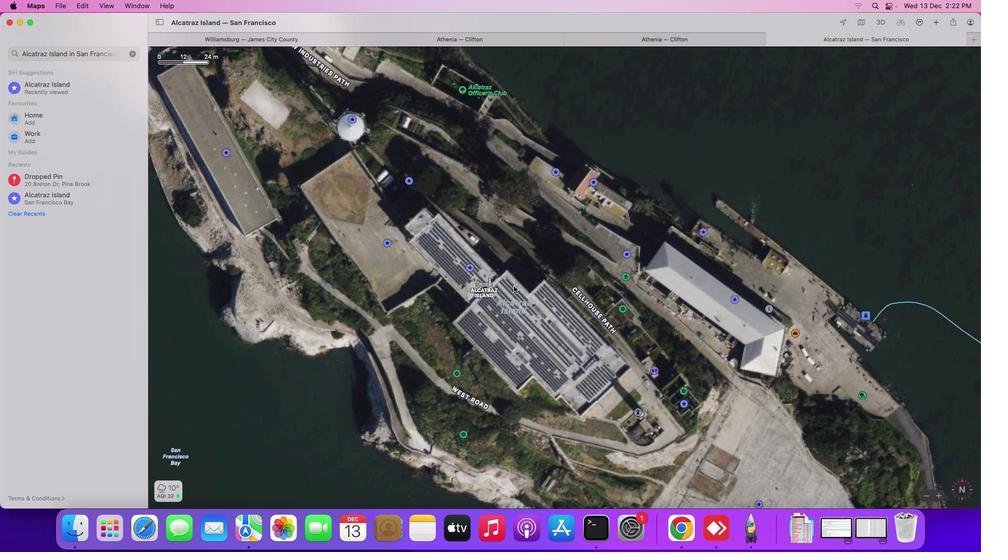 
Action: Mouse scrolled (514, 285) with delta (0, 0)
Screenshot: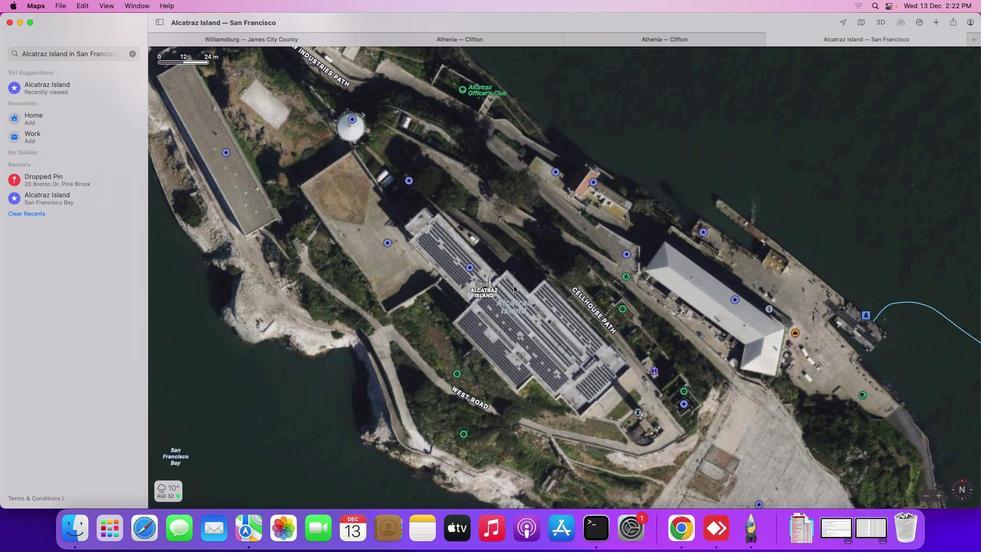 
Action: Mouse moved to (453, 232)
Screenshot: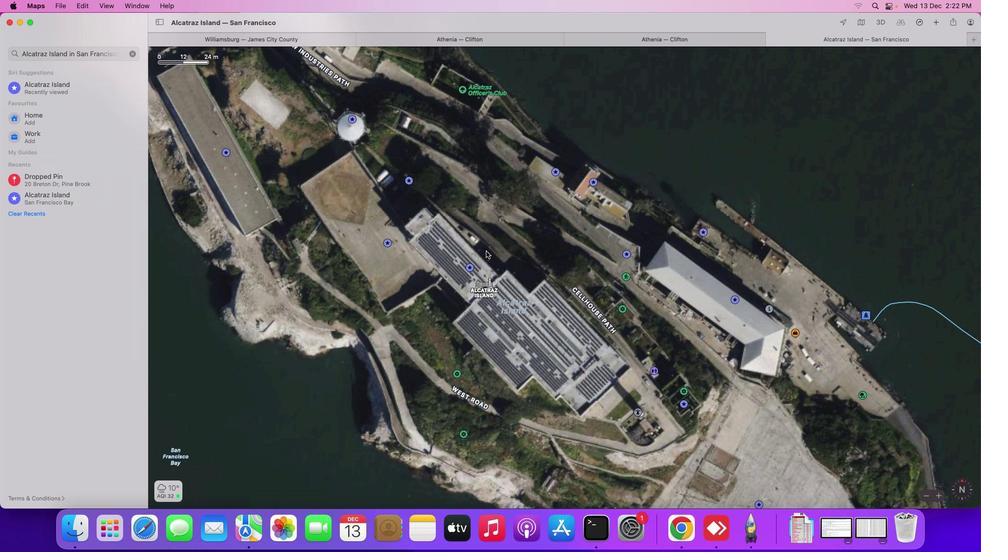 
Action: Mouse pressed left at (453, 232)
Screenshot: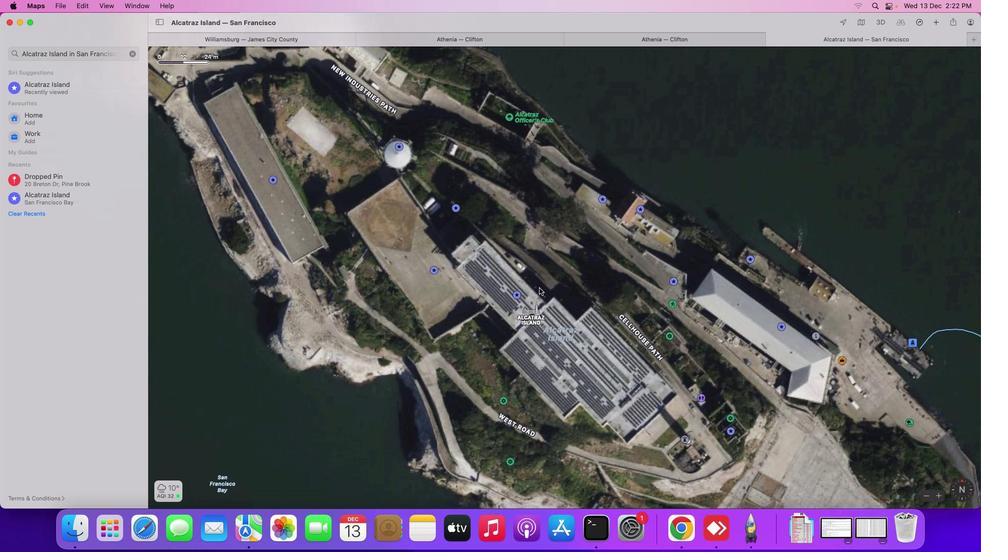
Action: Mouse moved to (627, 291)
Screenshot: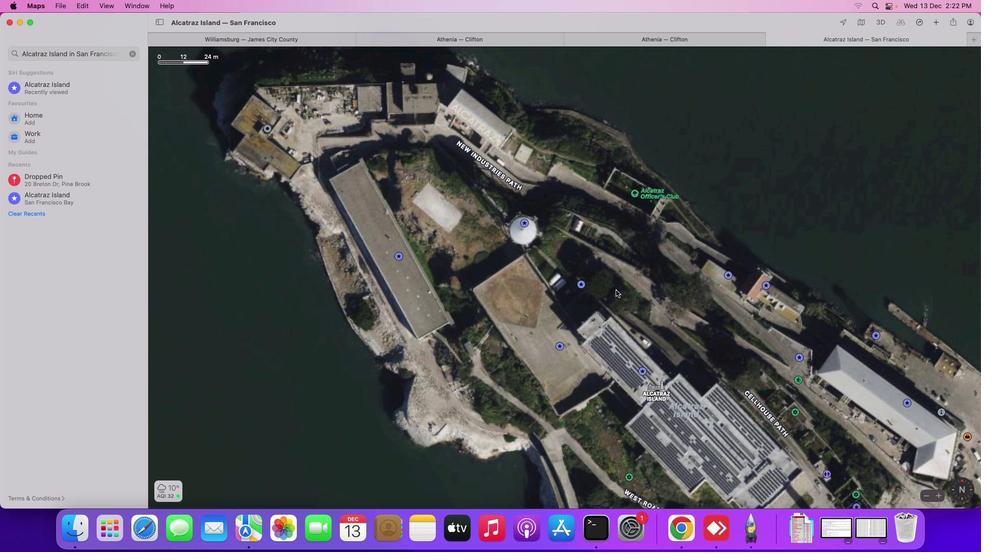 
Action: Mouse pressed left at (627, 291)
Screenshot: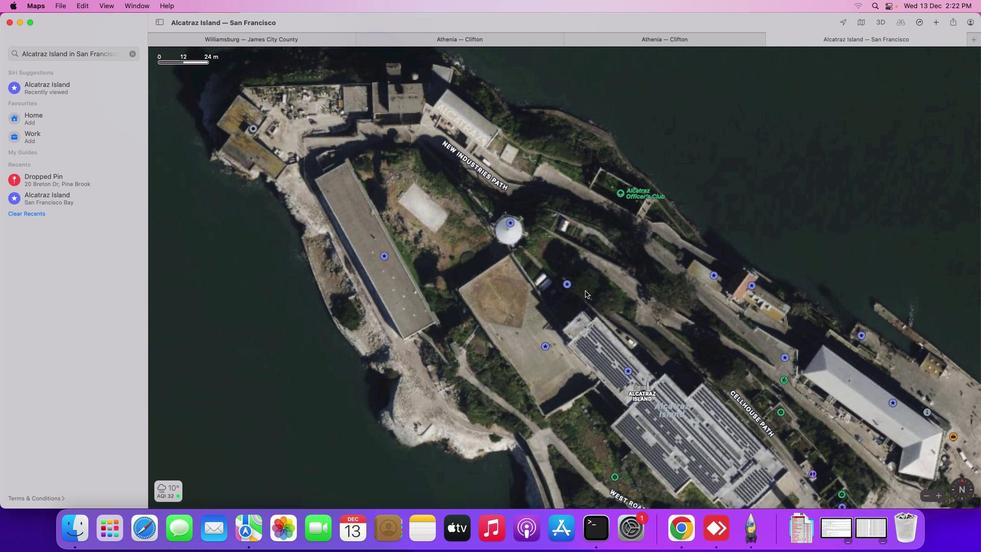 
Action: Mouse moved to (597, 296)
Screenshot: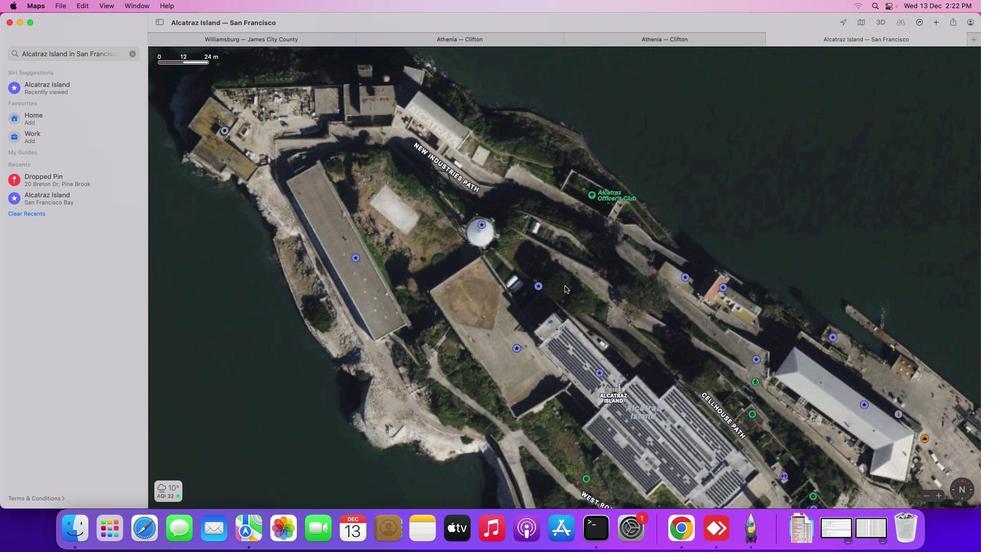 
Action: Mouse pressed left at (597, 296)
Screenshot: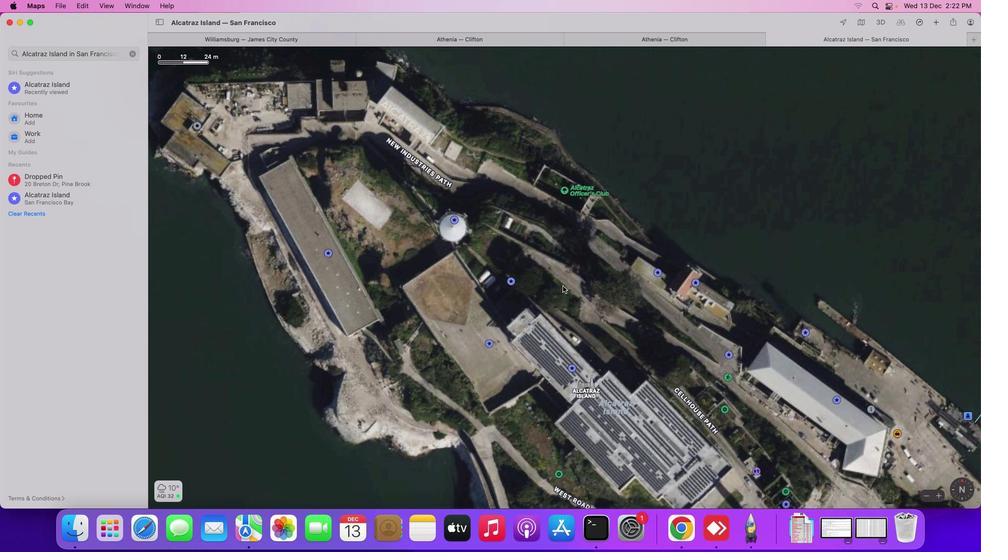 
Action: Mouse moved to (572, 292)
Screenshot: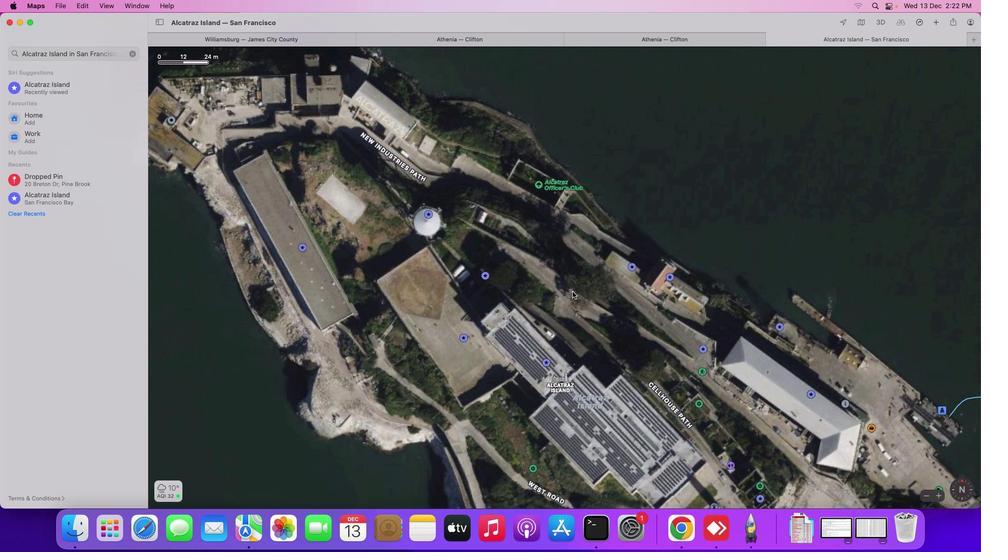 
Action: Mouse scrolled (572, 292) with delta (0, 0)
Screenshot: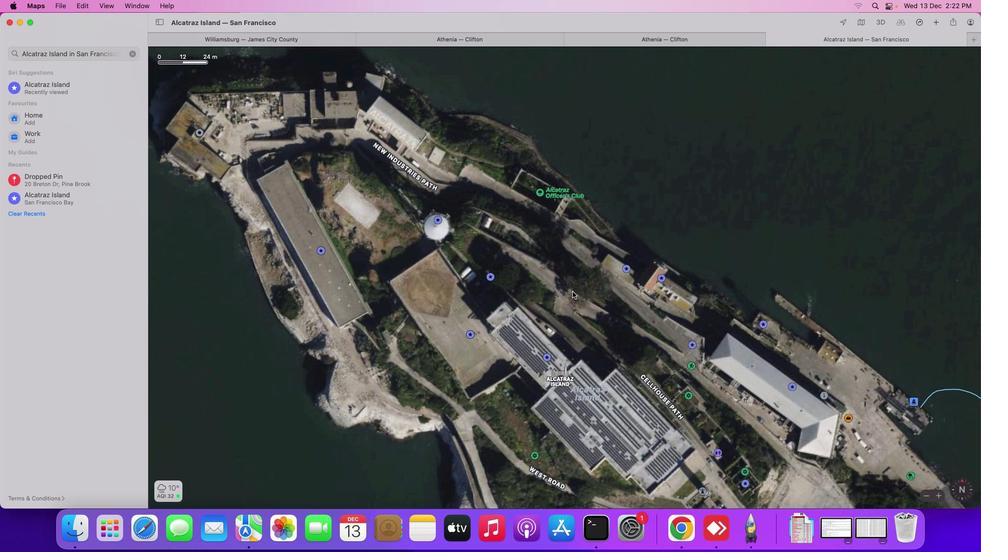 
Action: Mouse scrolled (572, 292) with delta (0, 0)
Screenshot: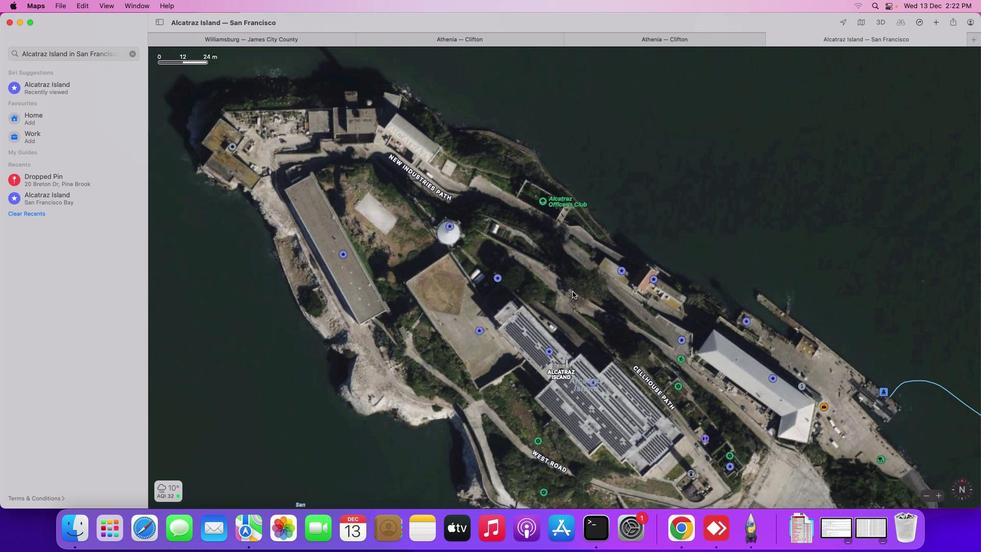 
Action: Mouse scrolled (572, 292) with delta (0, 0)
Screenshot: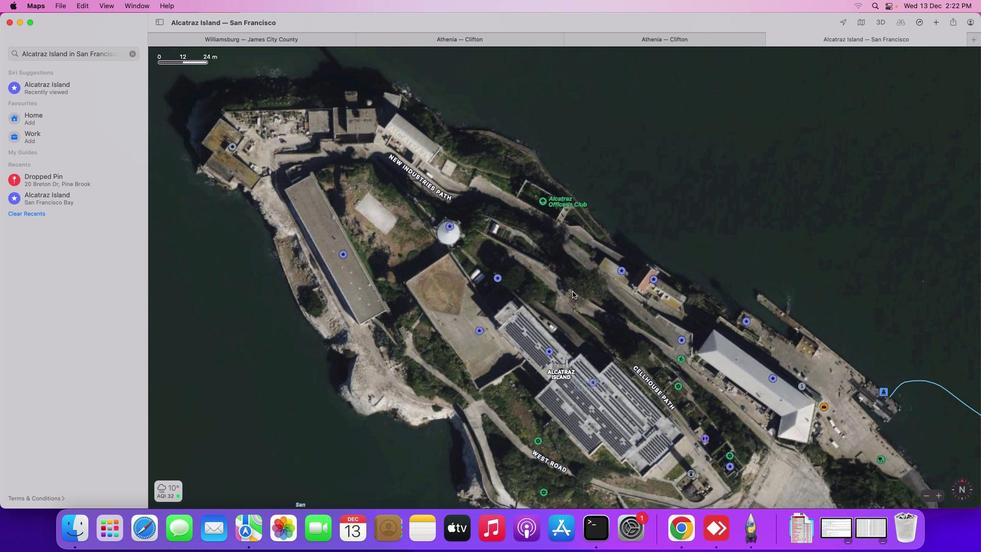 
Action: Mouse scrolled (572, 292) with delta (0, -1)
Screenshot: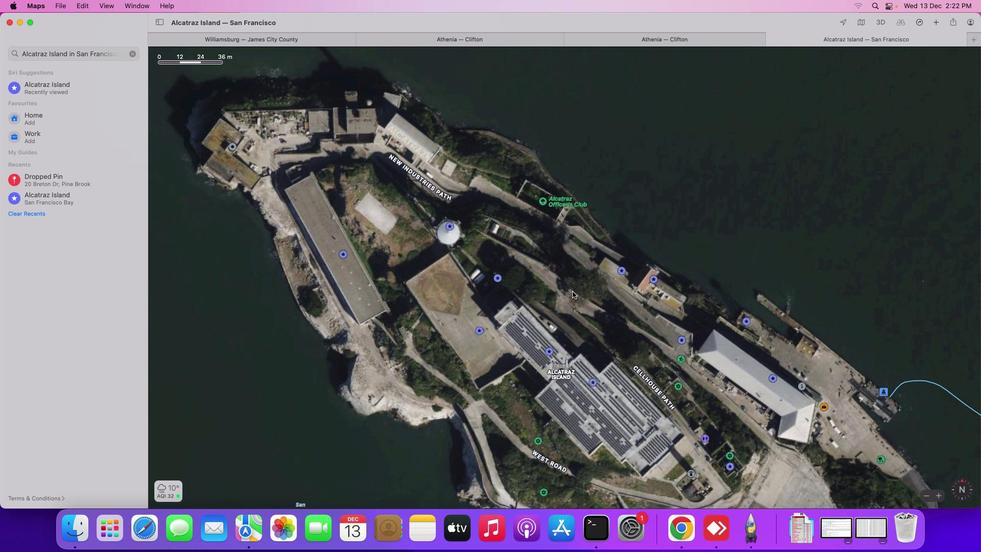 
Action: Mouse moved to (569, 288)
Screenshot: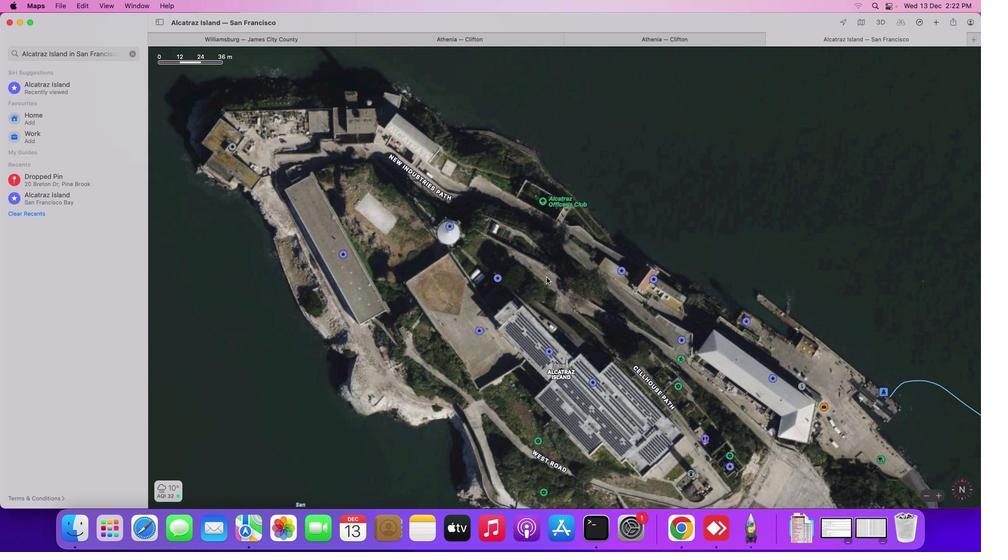 
Action: Mouse pressed left at (569, 288)
Screenshot: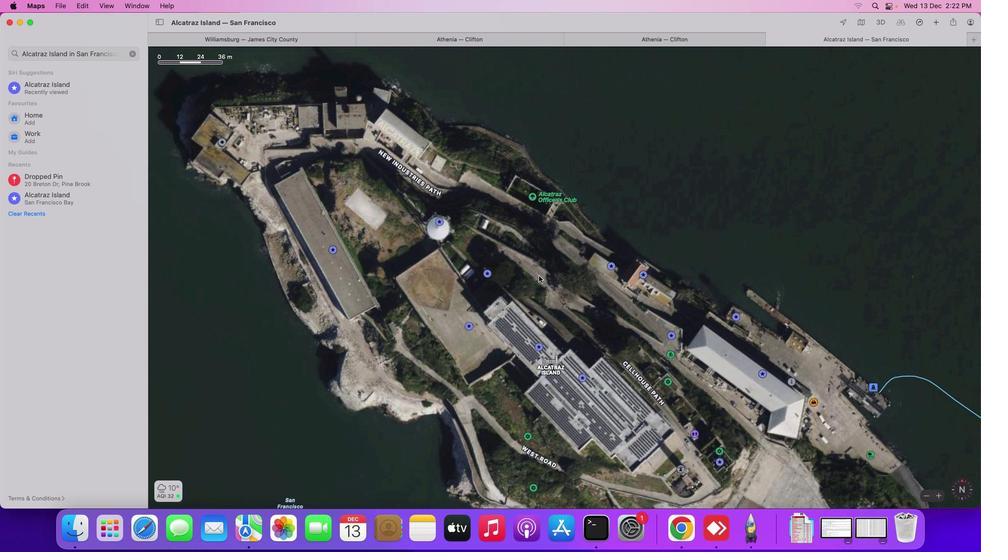 
Action: Mouse moved to (552, 288)
Screenshot: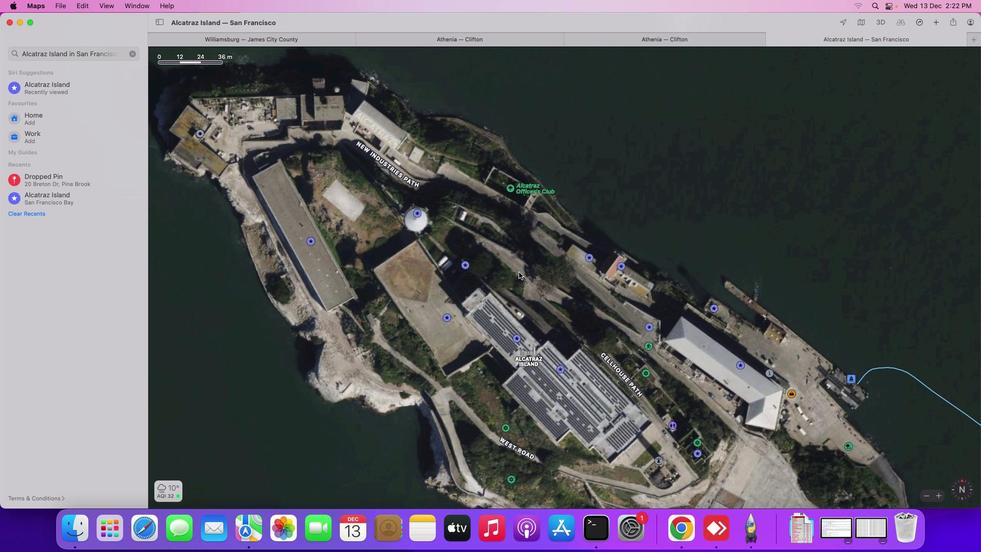 
Action: Mouse pressed left at (552, 288)
Screenshot: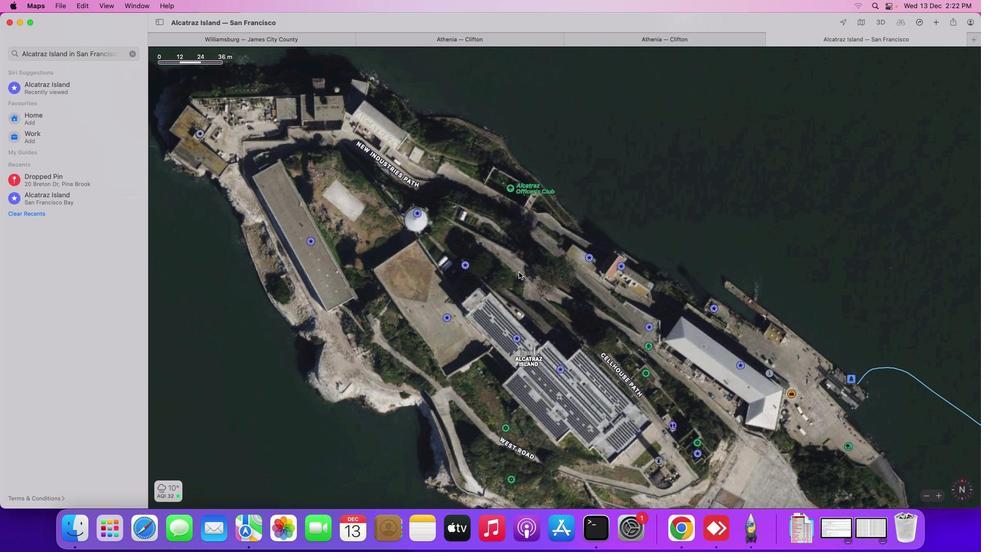 
Action: Mouse moved to (519, 276)
Screenshot: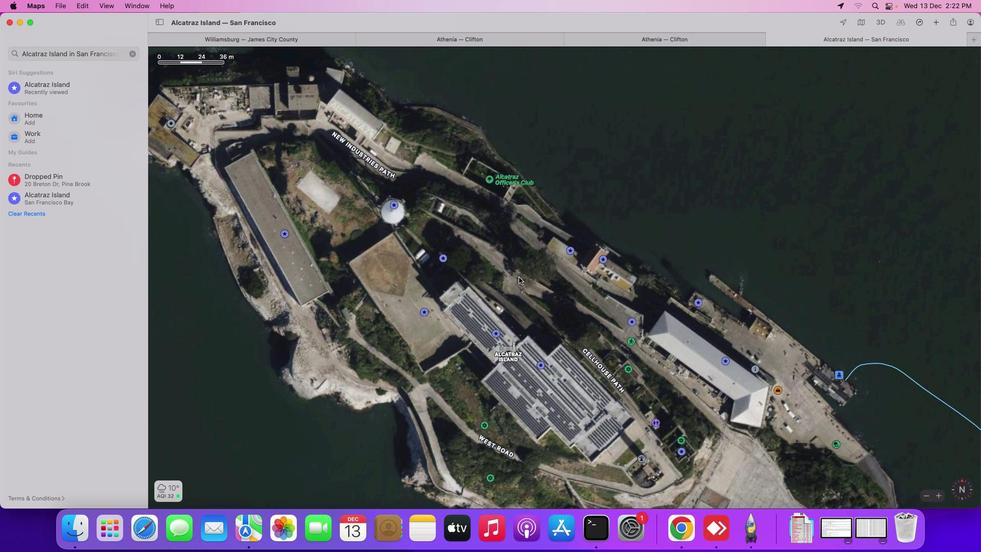 
Action: Mouse scrolled (519, 276) with delta (0, 0)
Screenshot: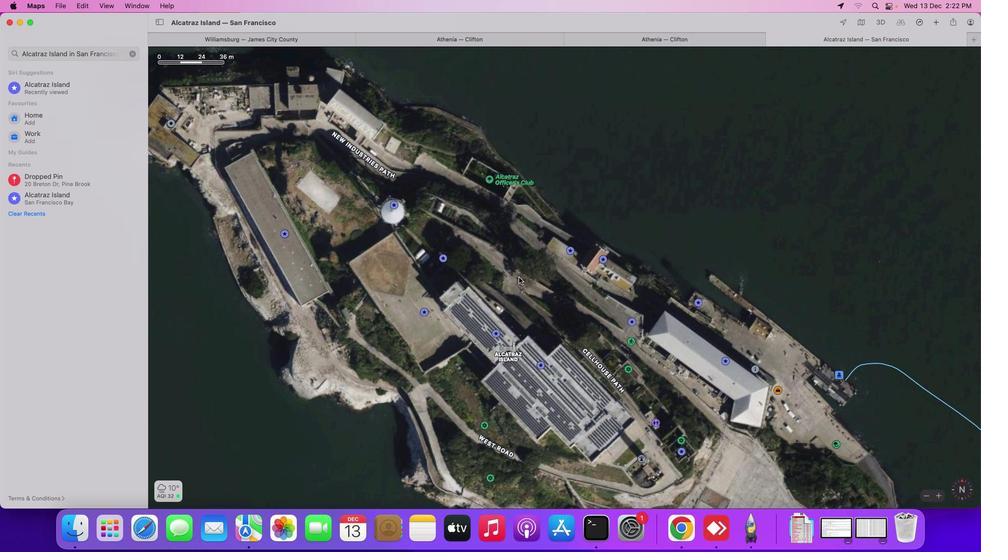 
Action: Mouse moved to (519, 276)
Screenshot: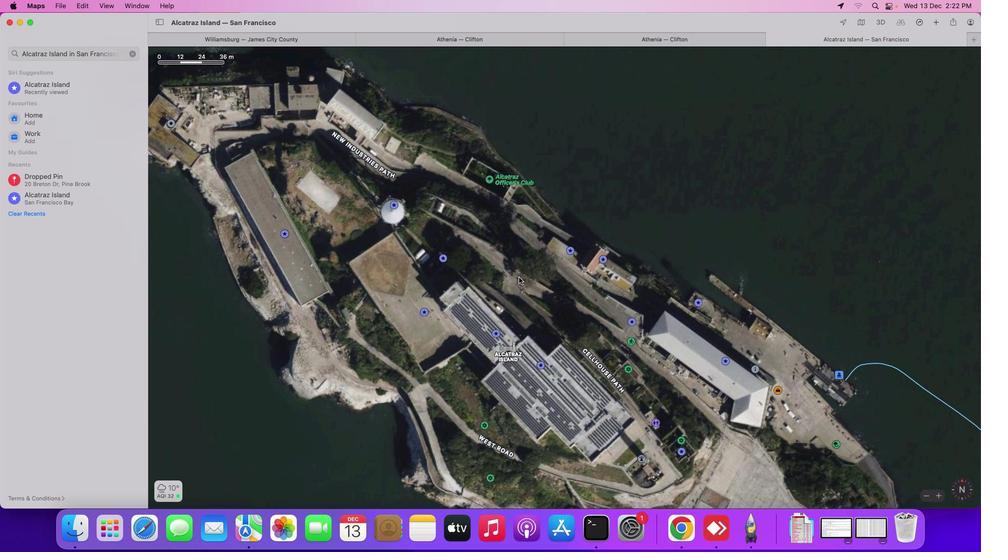 
Action: Mouse scrolled (519, 276) with delta (0, 0)
Screenshot: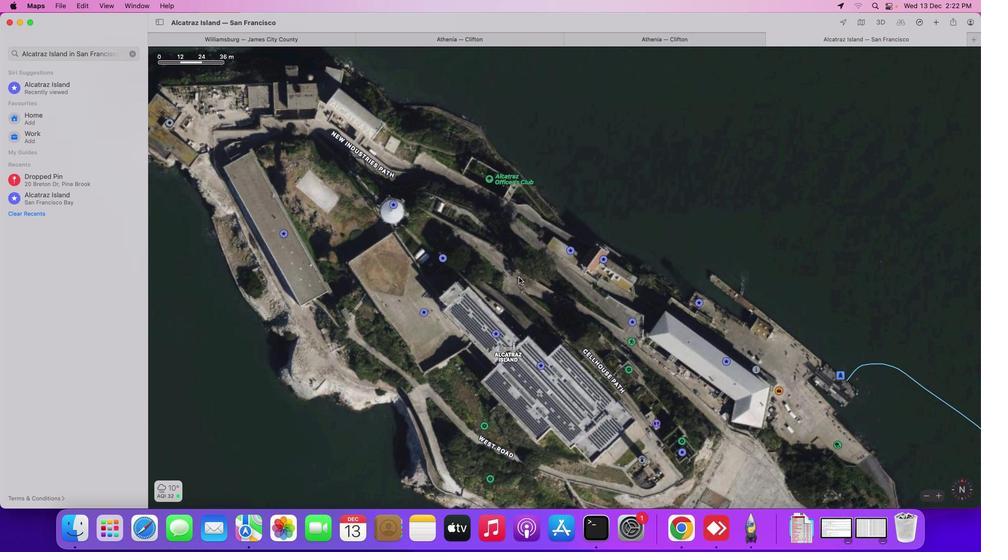 
Action: Mouse moved to (519, 277)
Screenshot: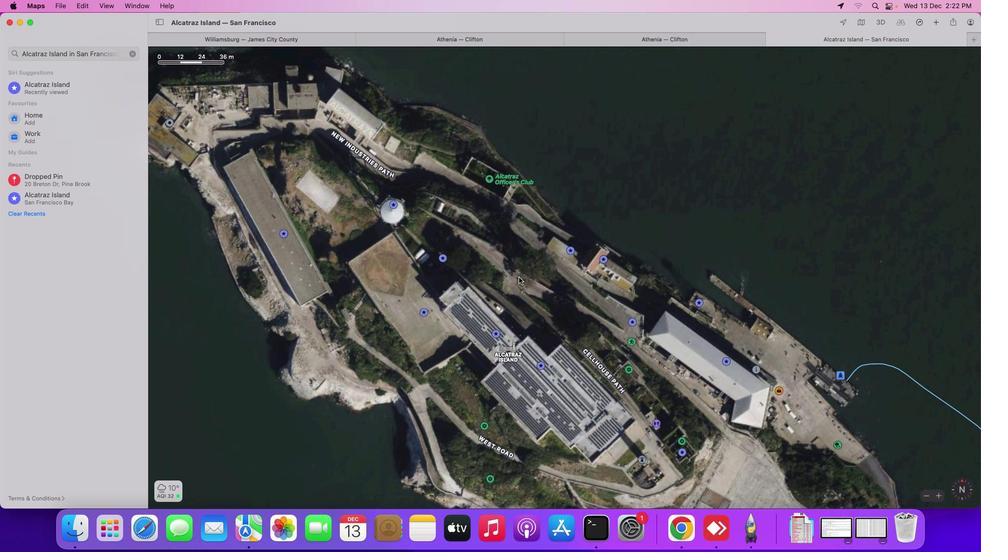 
Action: Mouse scrolled (519, 277) with delta (0, 0)
Screenshot: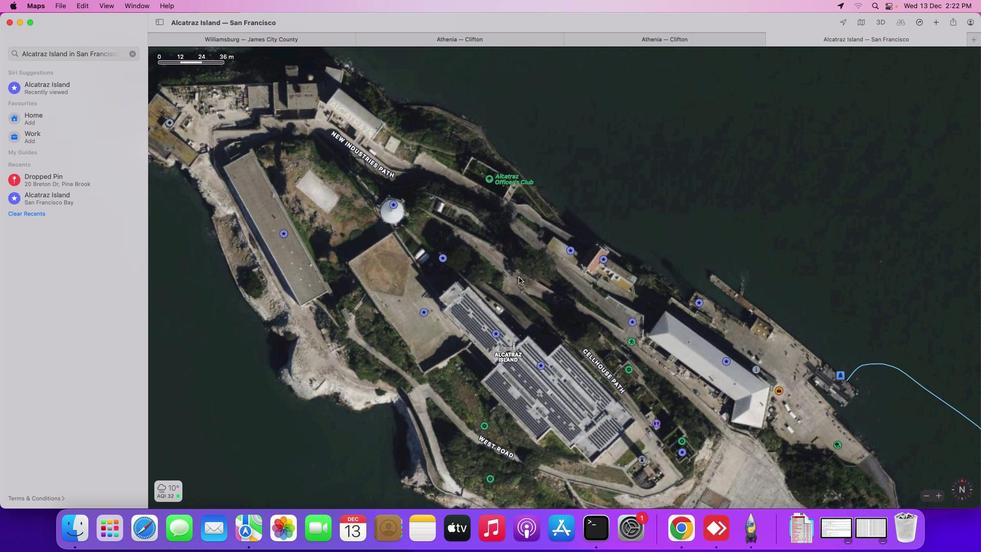 
Action: Mouse moved to (519, 278)
Screenshot: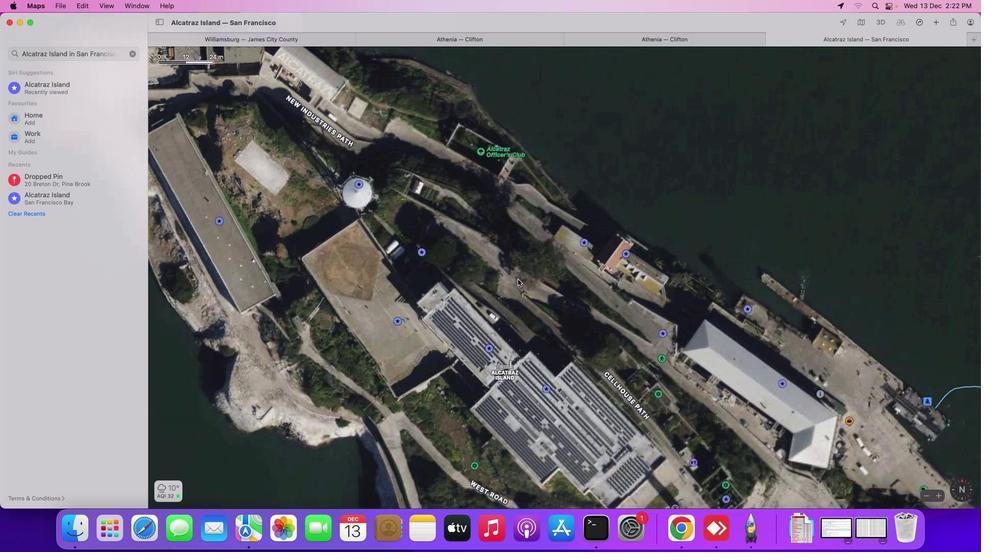 
Action: Mouse scrolled (519, 278) with delta (0, 0)
Screenshot: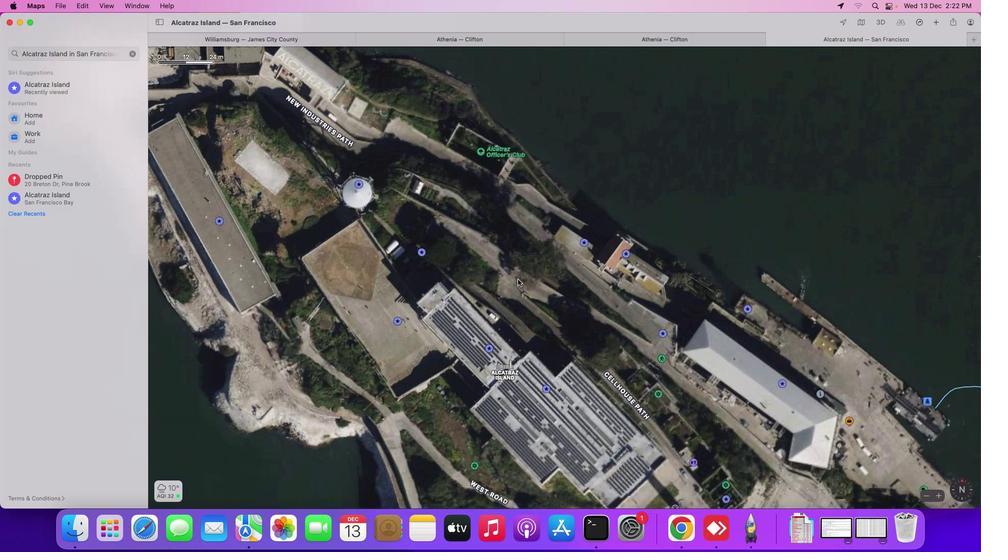 
Action: Mouse moved to (518, 279)
Screenshot: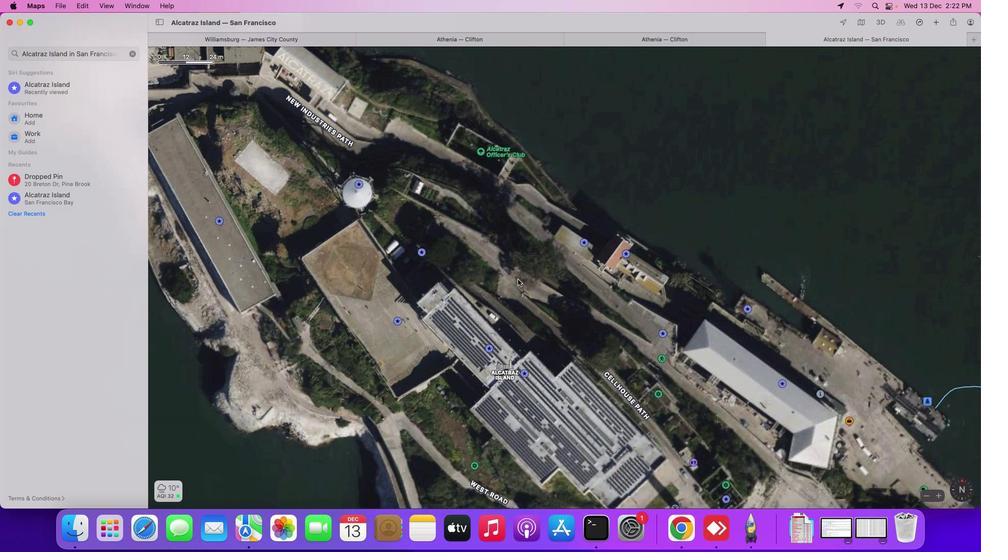 
Action: Mouse scrolled (518, 279) with delta (0, 0)
Screenshot: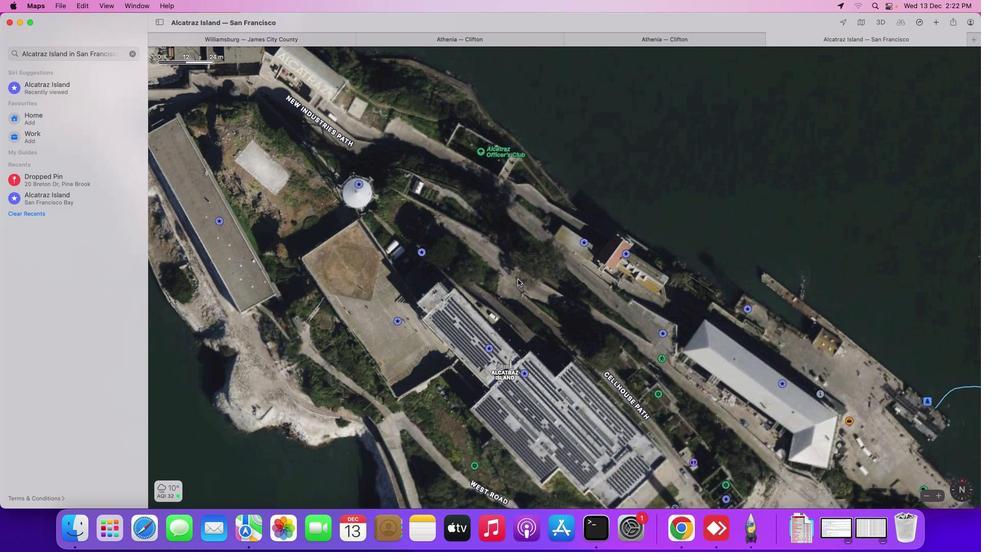 
Action: Mouse scrolled (518, 279) with delta (0, 1)
Screenshot: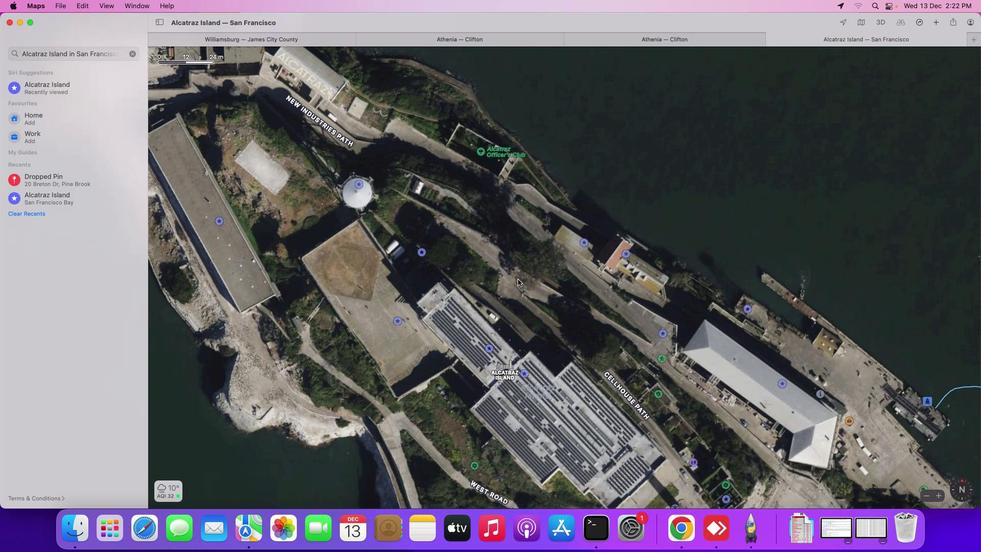 
Action: Mouse scrolled (518, 279) with delta (0, 1)
Screenshot: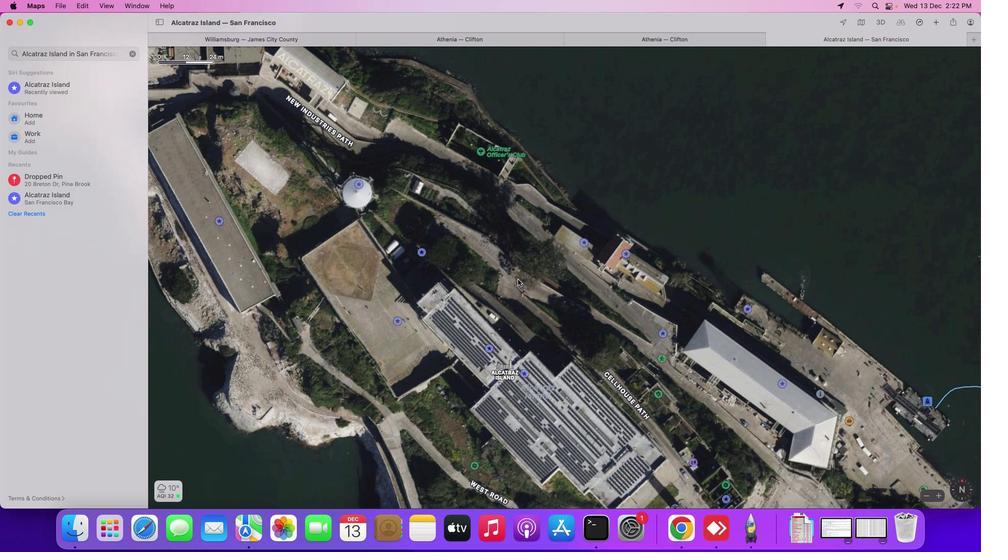 
Action: Mouse scrolled (518, 279) with delta (0, 0)
Screenshot: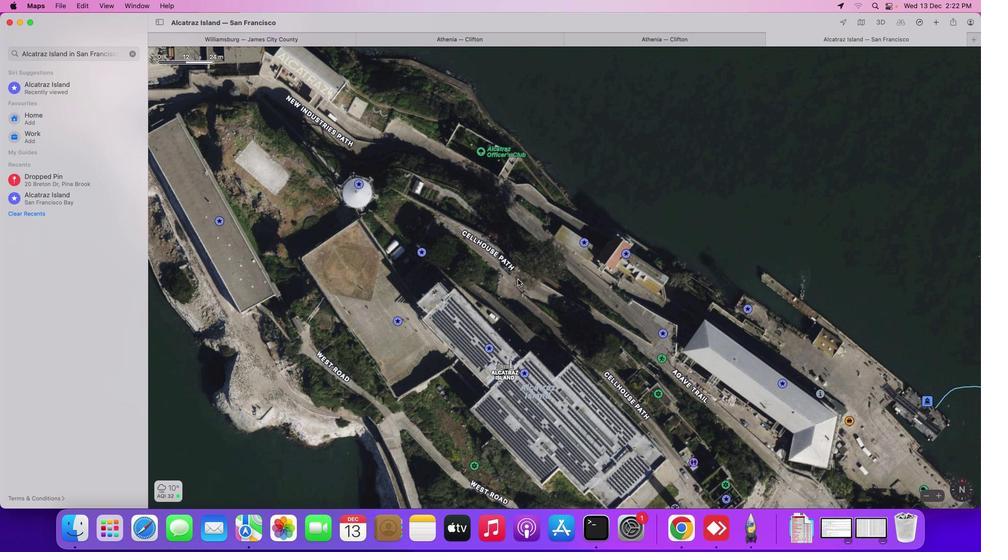 
Action: Mouse scrolled (518, 279) with delta (0, 0)
Screenshot: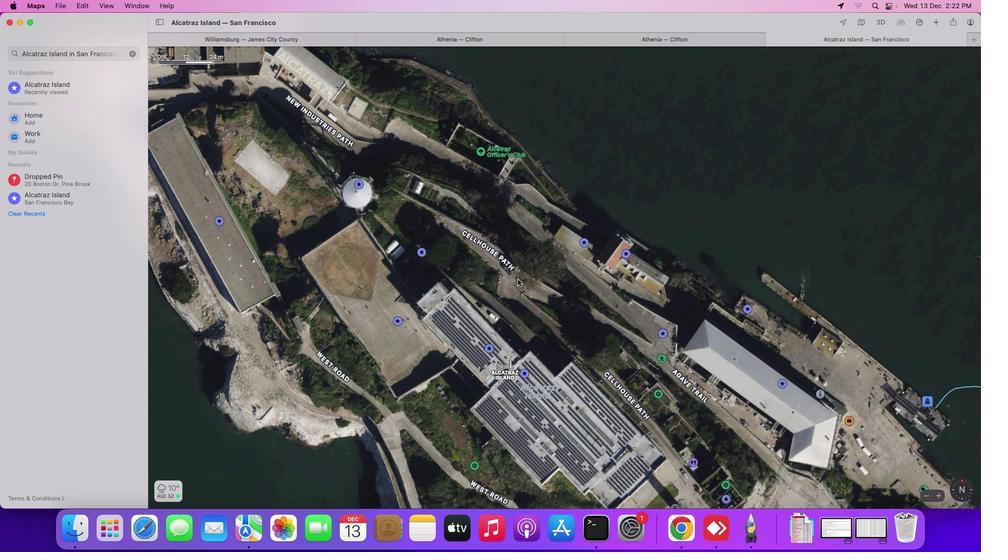 
Action: Mouse scrolled (518, 279) with delta (0, 0)
Screenshot: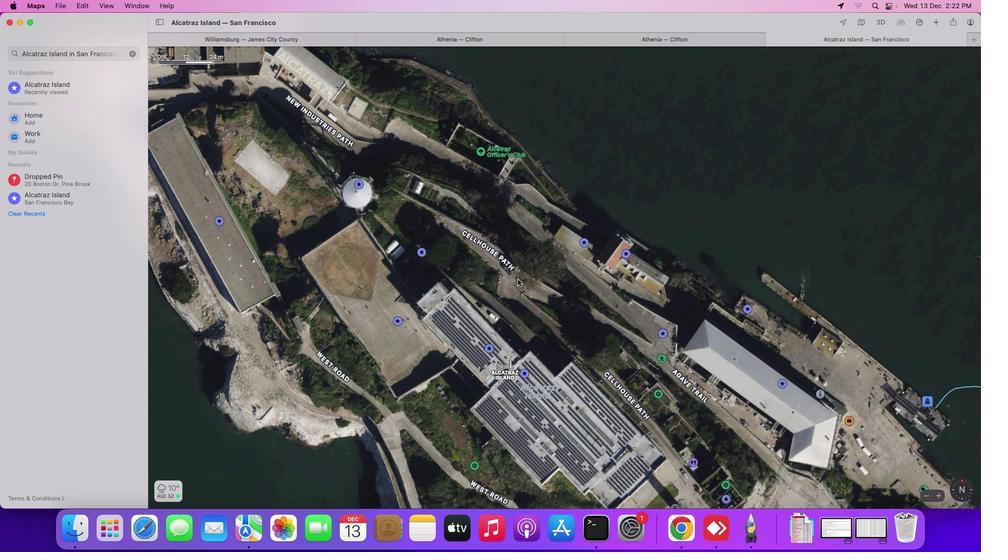 
Action: Mouse scrolled (518, 279) with delta (0, 0)
Screenshot: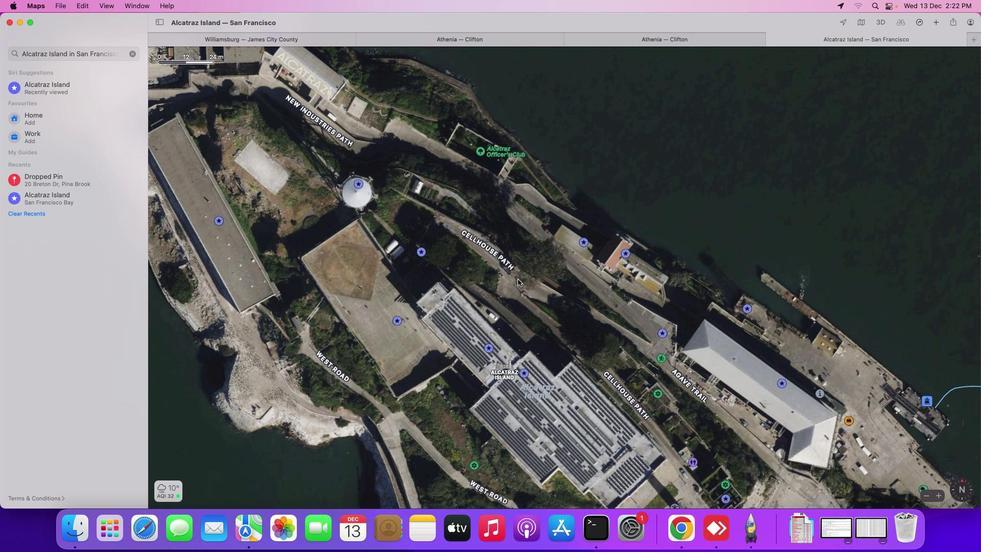 
Action: Mouse scrolled (518, 279) with delta (0, 0)
Screenshot: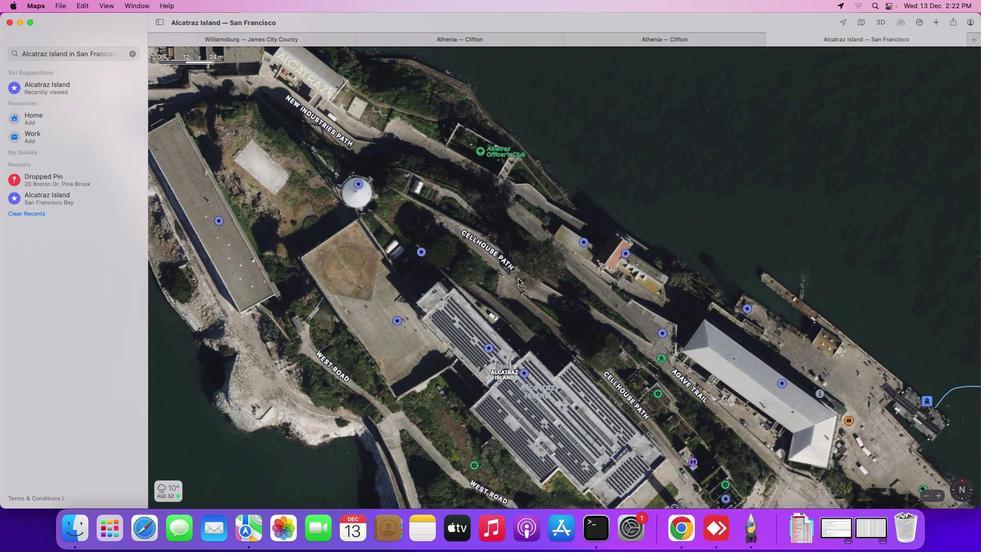 
Action: Mouse moved to (575, 379)
Screenshot: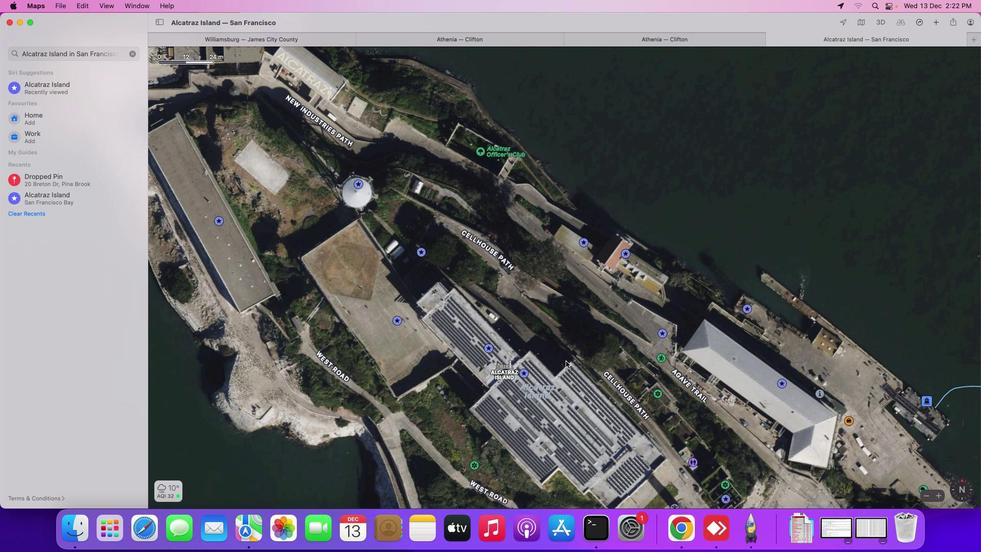 
Action: Mouse pressed left at (575, 379)
Screenshot: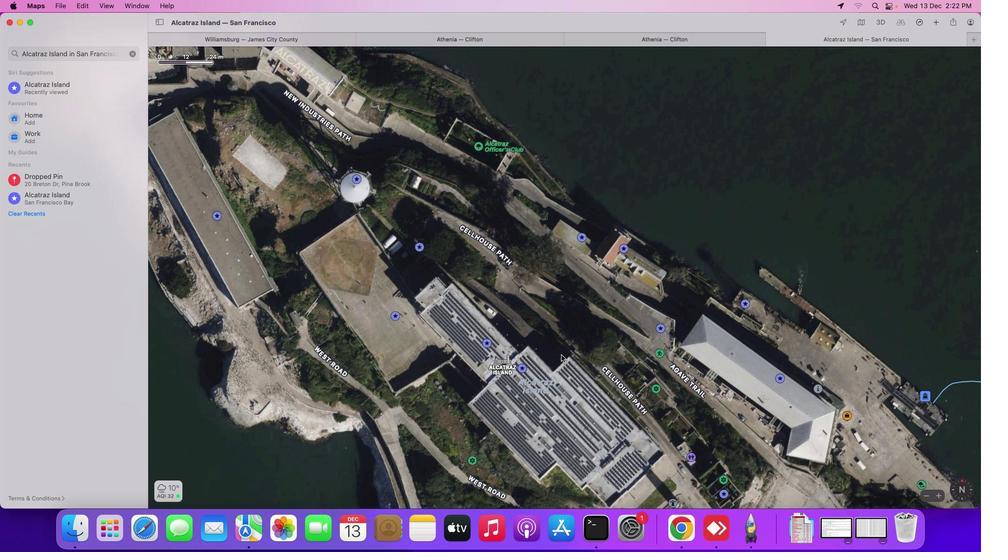 
Action: Mouse moved to (555, 347)
Screenshot: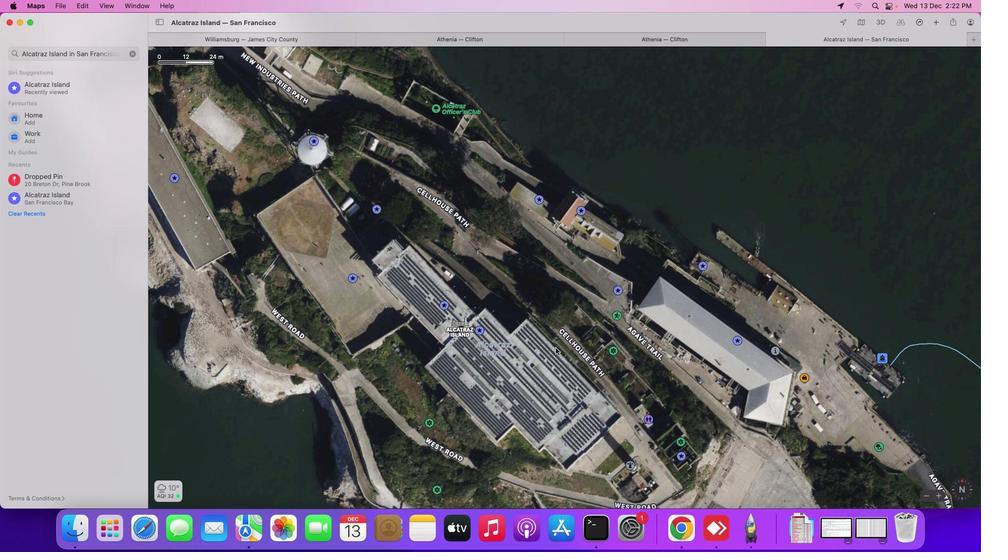 
Action: Mouse scrolled (555, 347) with delta (0, 0)
Screenshot: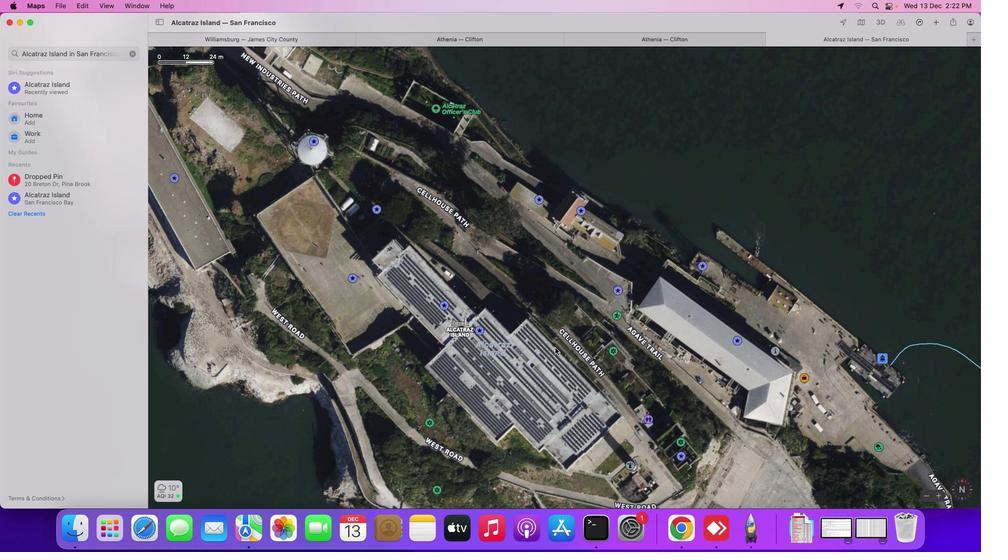 
Action: Mouse moved to (555, 347)
Screenshot: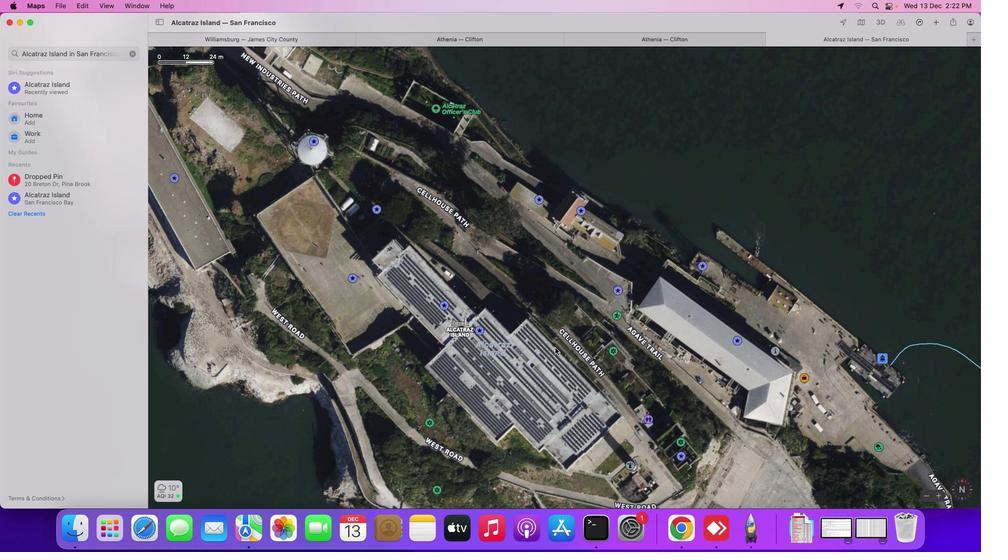 
Action: Mouse scrolled (555, 347) with delta (0, 0)
Screenshot: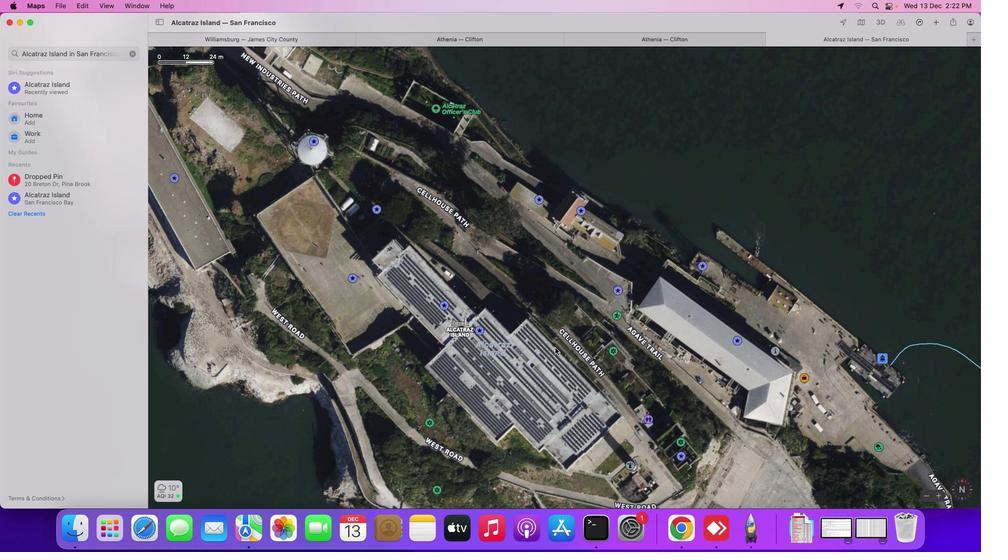 
Action: Mouse scrolled (555, 347) with delta (0, 0)
Screenshot: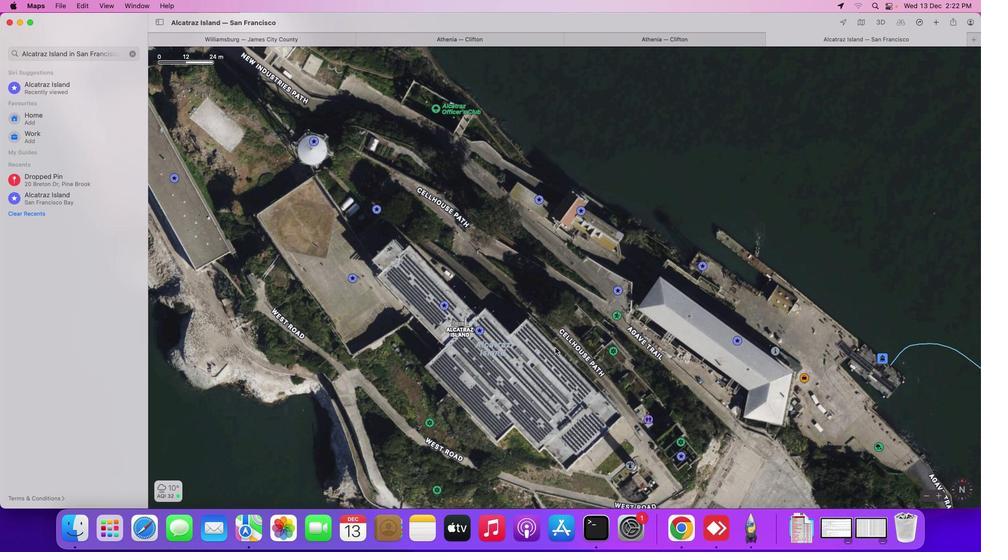 
Action: Mouse scrolled (555, 347) with delta (0, 0)
Screenshot: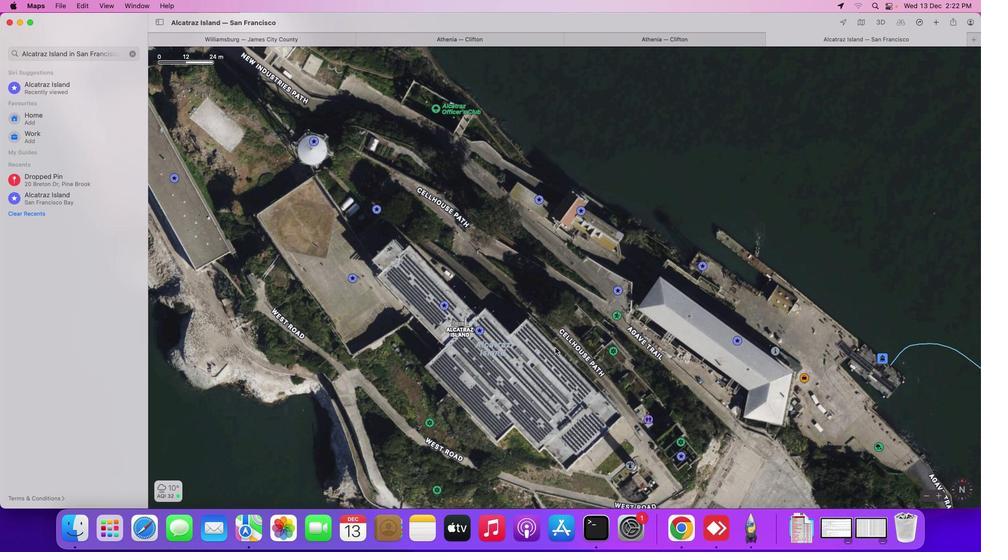 
Action: Mouse moved to (557, 334)
Screenshot: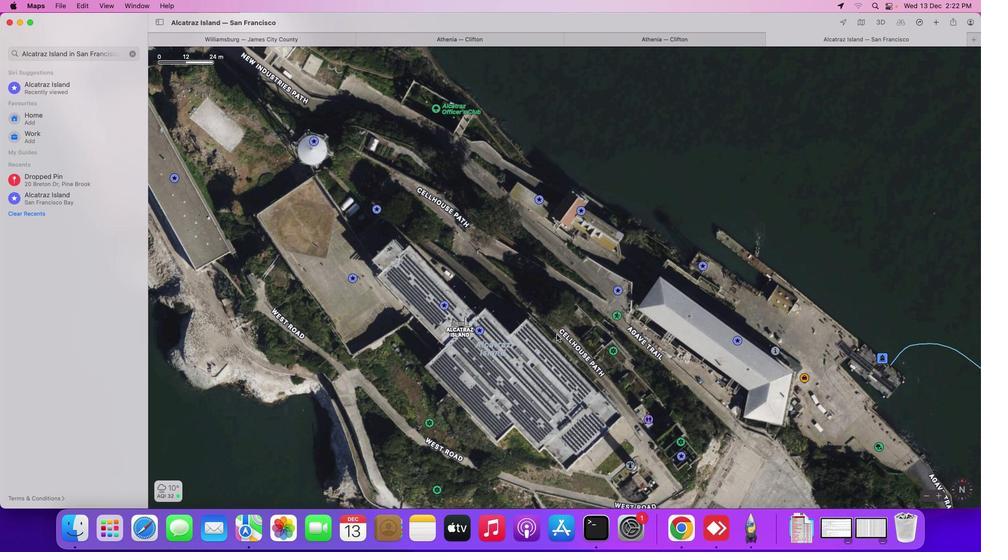 
